 Task: Find connections with filter location Alzey with filter topic #Jobsearchwith filter profile language French with filter current company AIQU with filter school Hemwati Nandan Bahuguna Garhwal University with filter industry Community Development and Urban Planning with filter service category Team Building with filter keywords title Counselor
Action: Mouse moved to (548, 69)
Screenshot: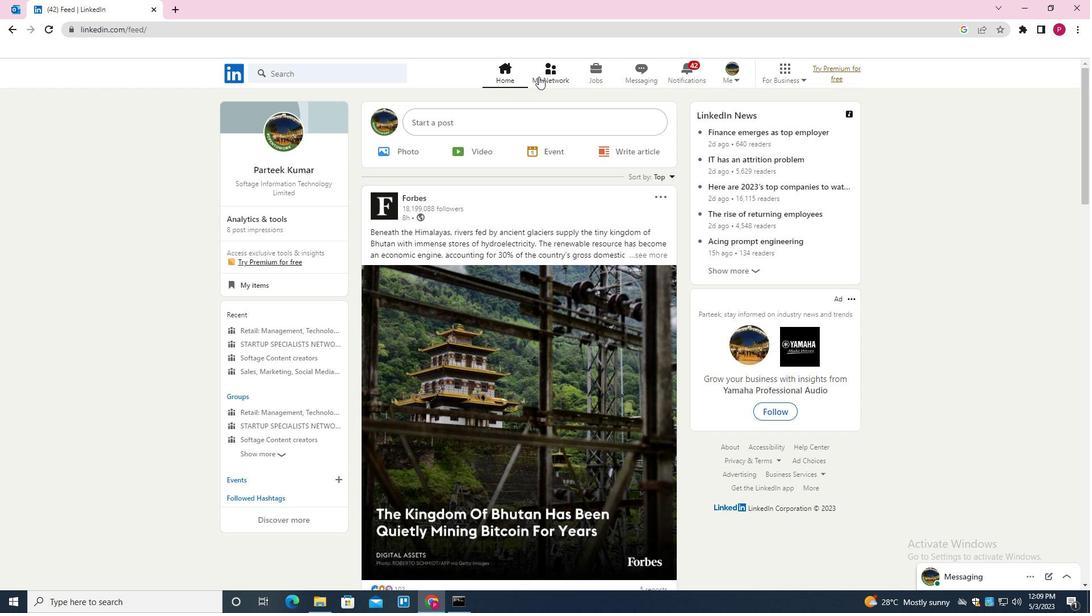 
Action: Mouse pressed left at (548, 69)
Screenshot: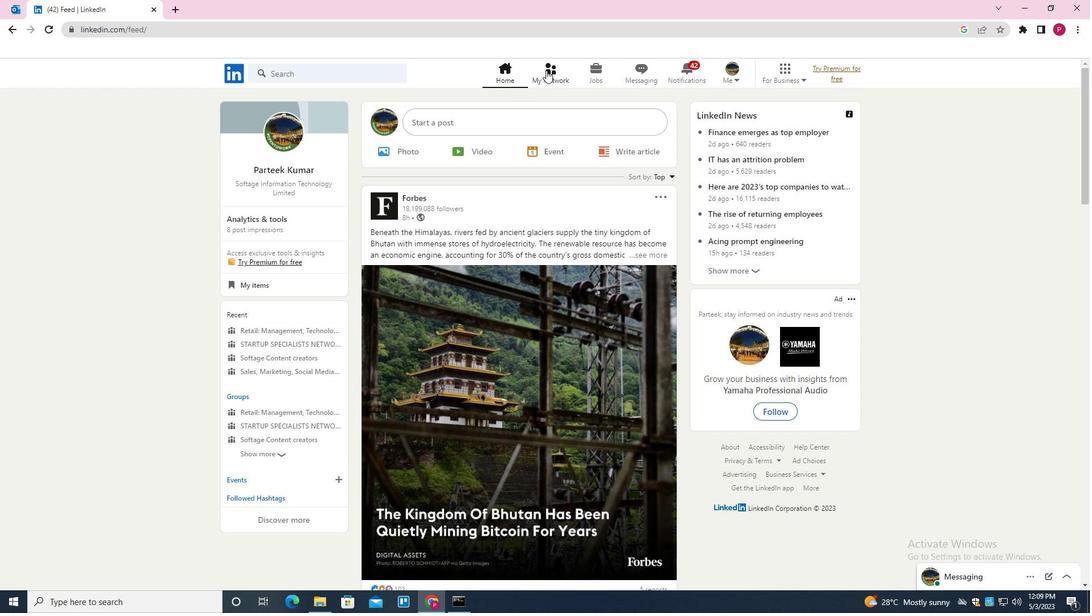 
Action: Mouse moved to (335, 136)
Screenshot: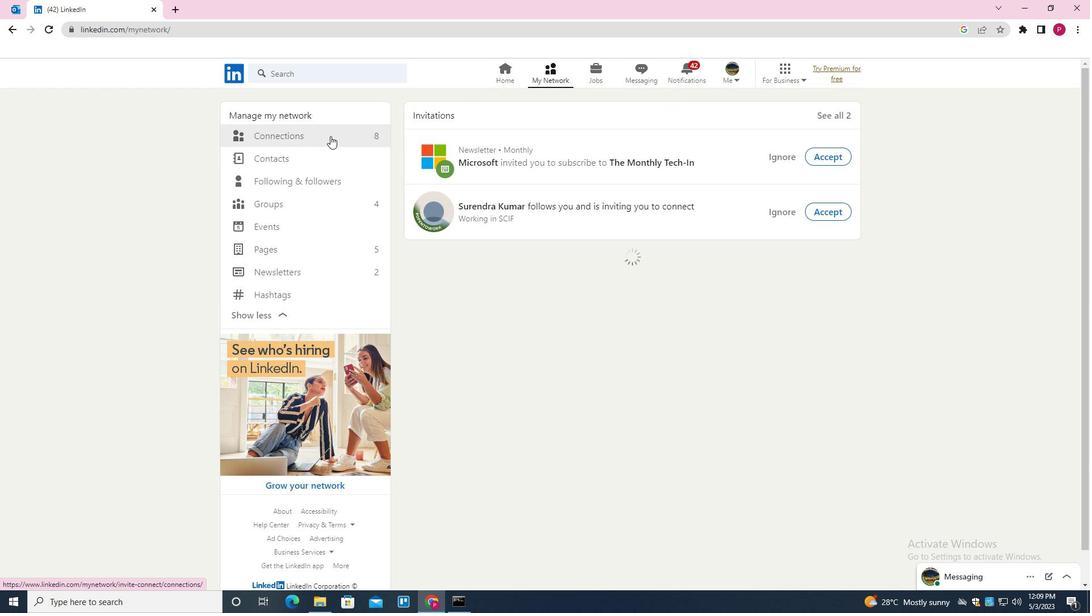 
Action: Mouse pressed left at (335, 136)
Screenshot: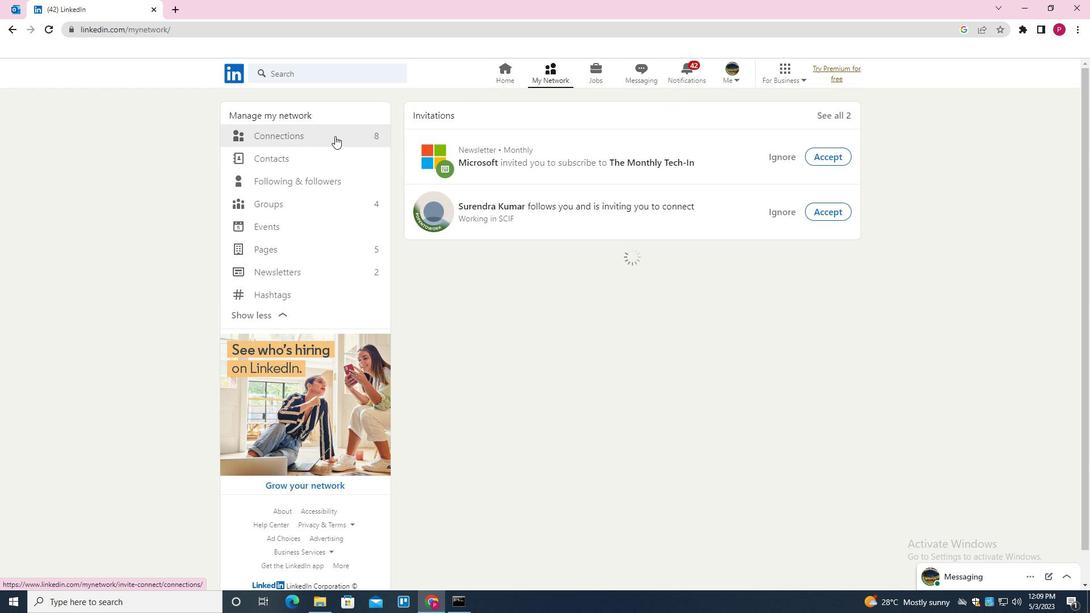 
Action: Mouse moved to (617, 135)
Screenshot: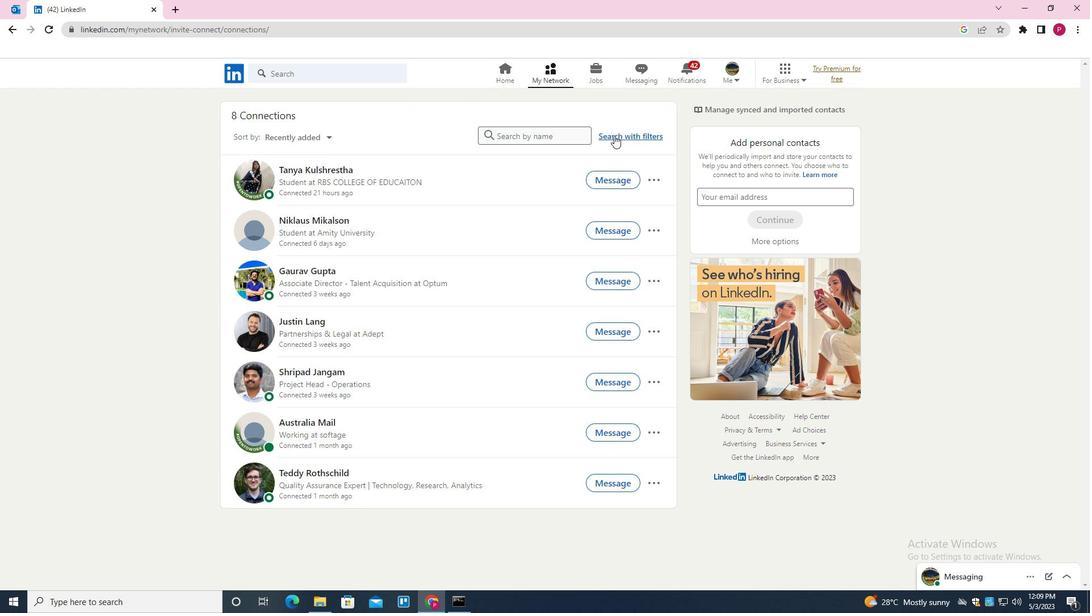 
Action: Mouse pressed left at (617, 135)
Screenshot: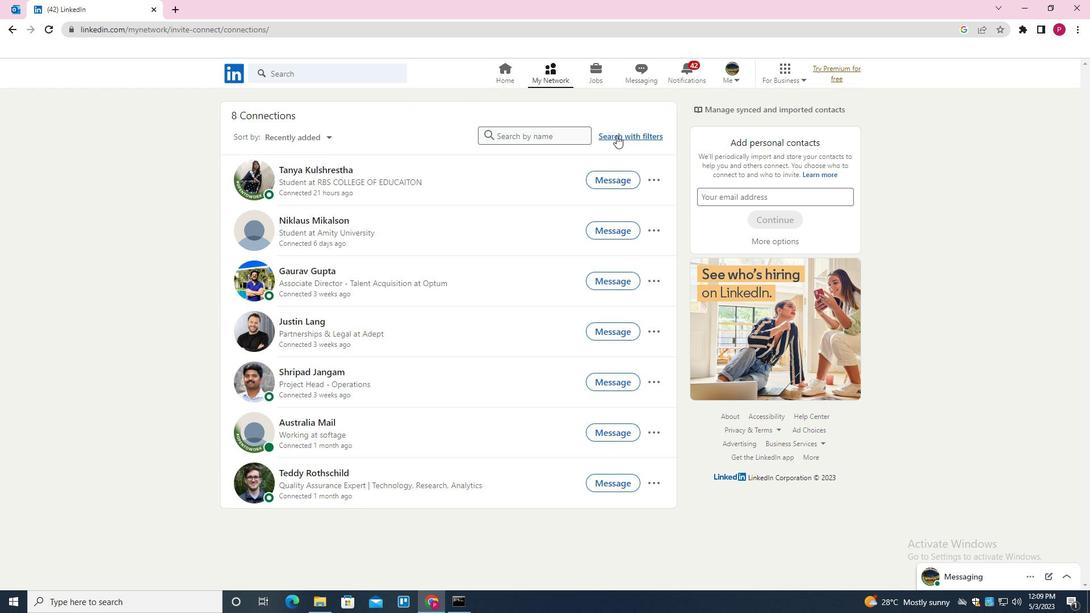 
Action: Mouse moved to (586, 106)
Screenshot: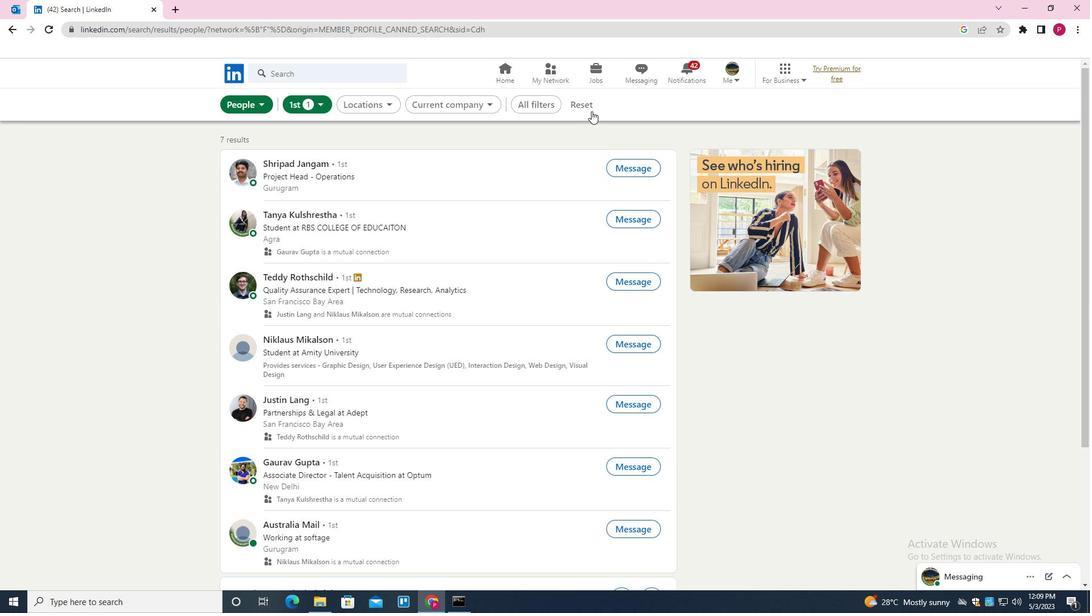 
Action: Mouse pressed left at (586, 106)
Screenshot: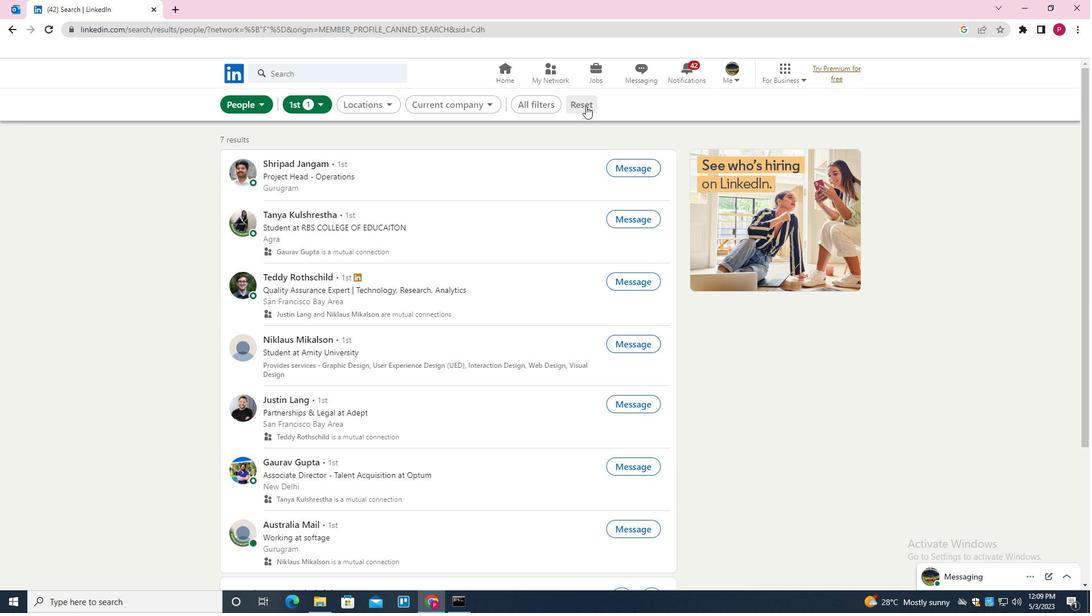 
Action: Mouse moved to (565, 106)
Screenshot: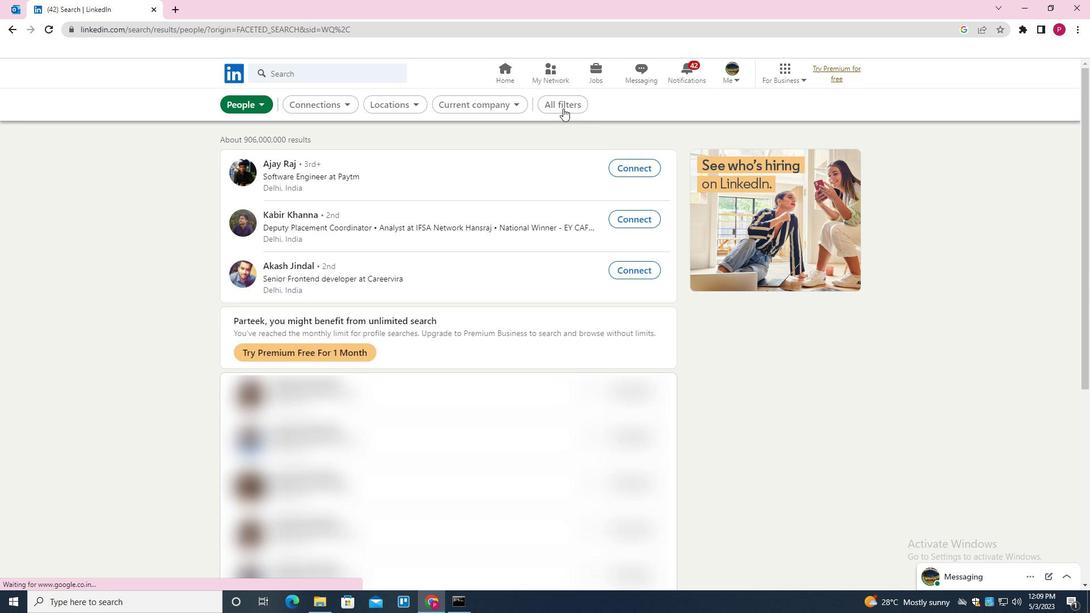 
Action: Mouse pressed left at (565, 106)
Screenshot: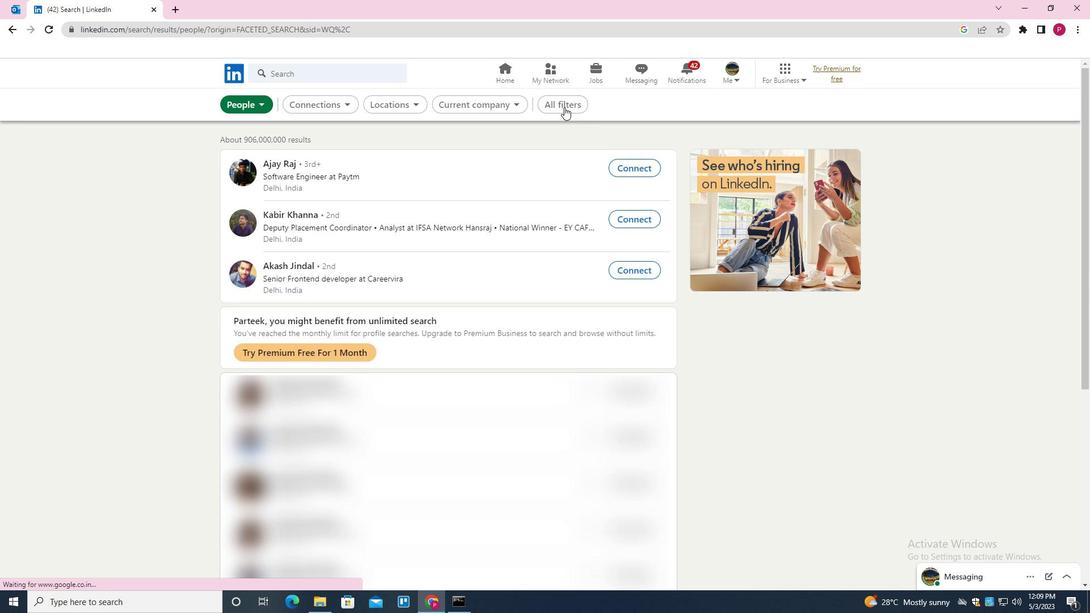 
Action: Mouse moved to (871, 291)
Screenshot: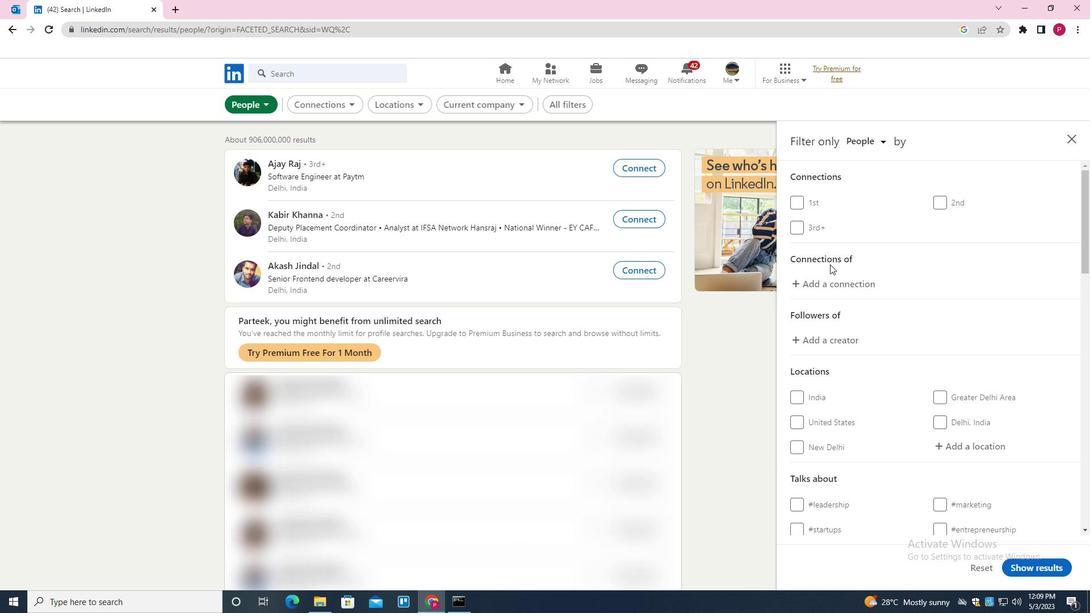 
Action: Mouse scrolled (871, 290) with delta (0, 0)
Screenshot: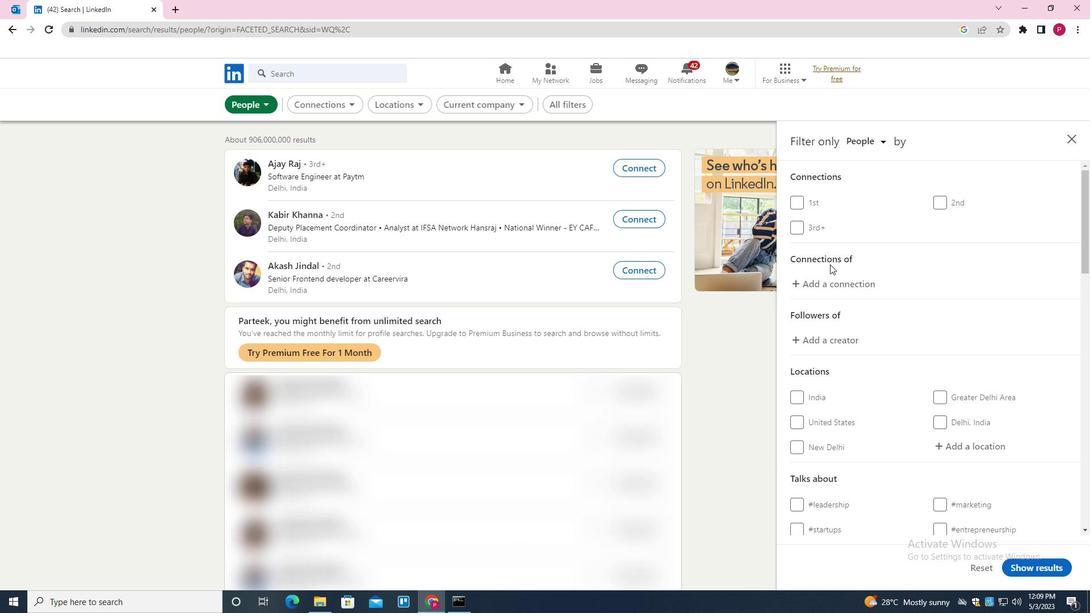 
Action: Mouse moved to (876, 297)
Screenshot: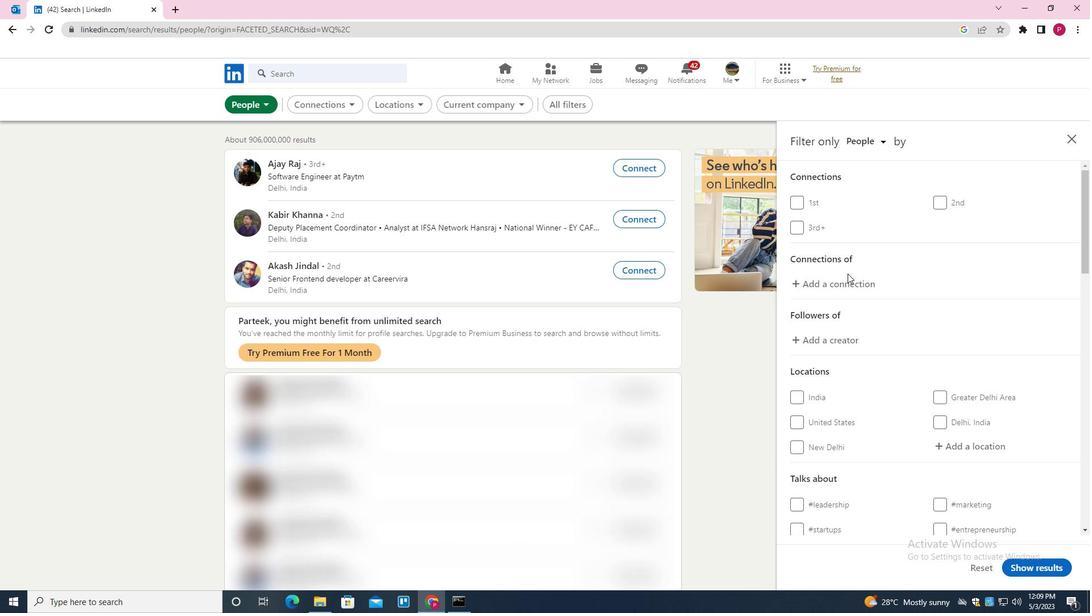 
Action: Mouse scrolled (876, 297) with delta (0, 0)
Screenshot: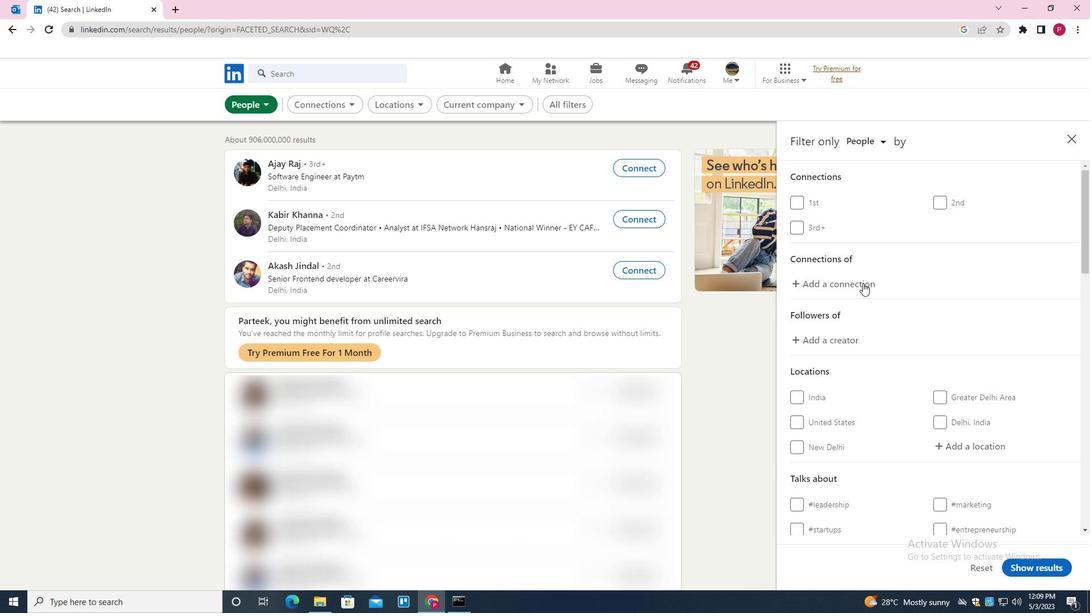 
Action: Mouse moved to (894, 311)
Screenshot: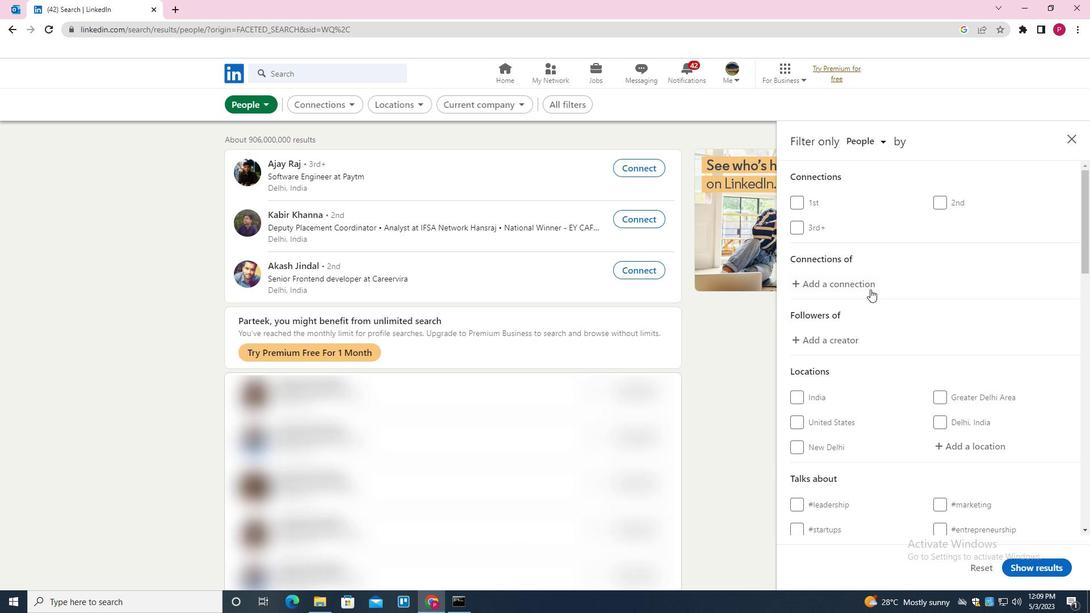 
Action: Mouse scrolled (894, 310) with delta (0, 0)
Screenshot: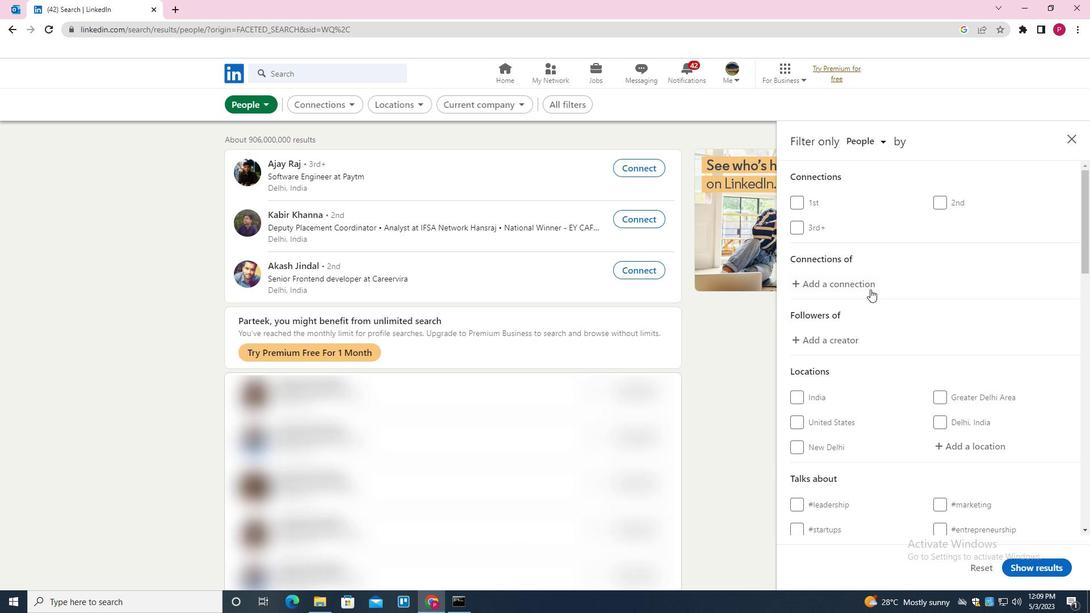 
Action: Mouse moved to (986, 280)
Screenshot: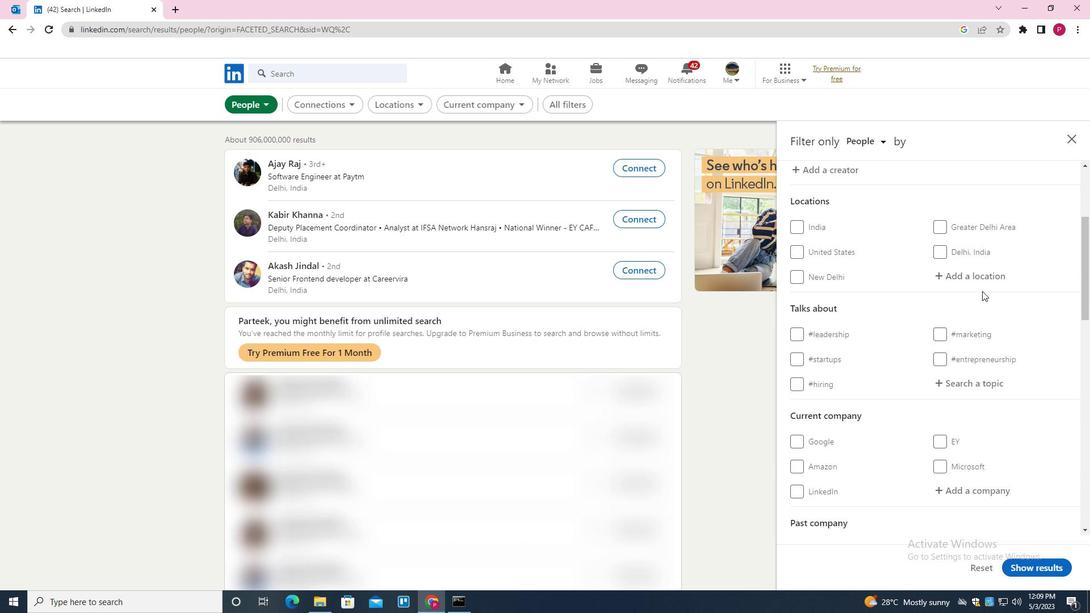 
Action: Mouse pressed left at (986, 280)
Screenshot: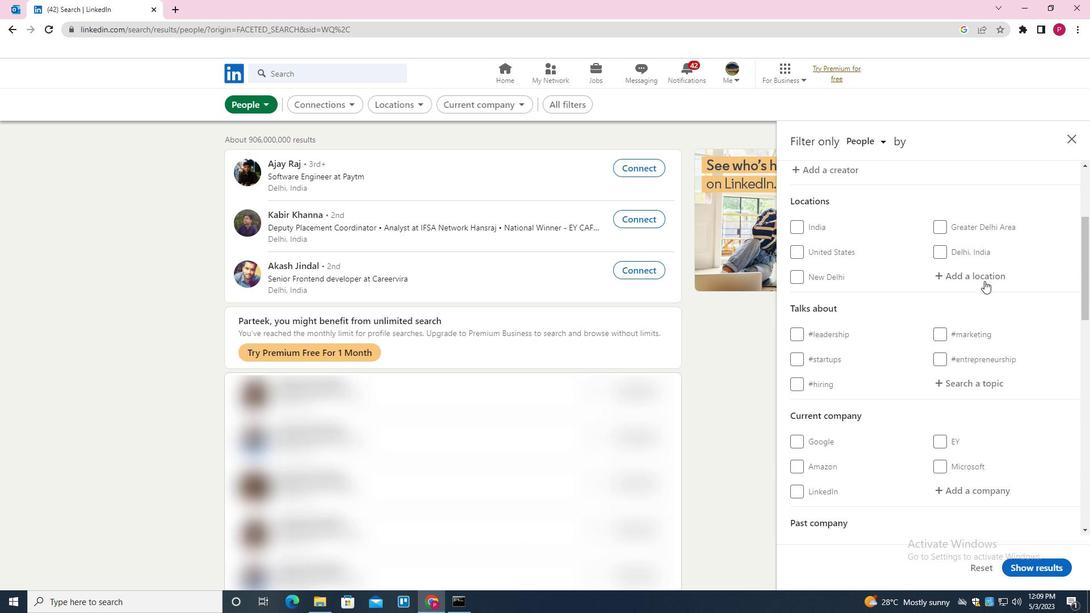 
Action: Key pressed <Key.shift>AIZEY
Screenshot: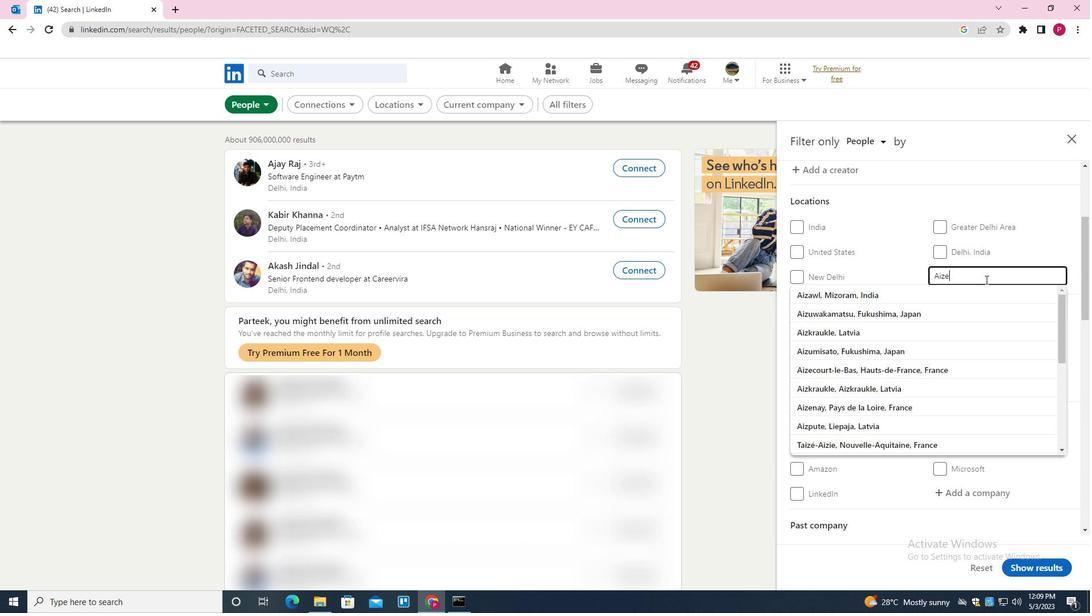 
Action: Mouse moved to (865, 318)
Screenshot: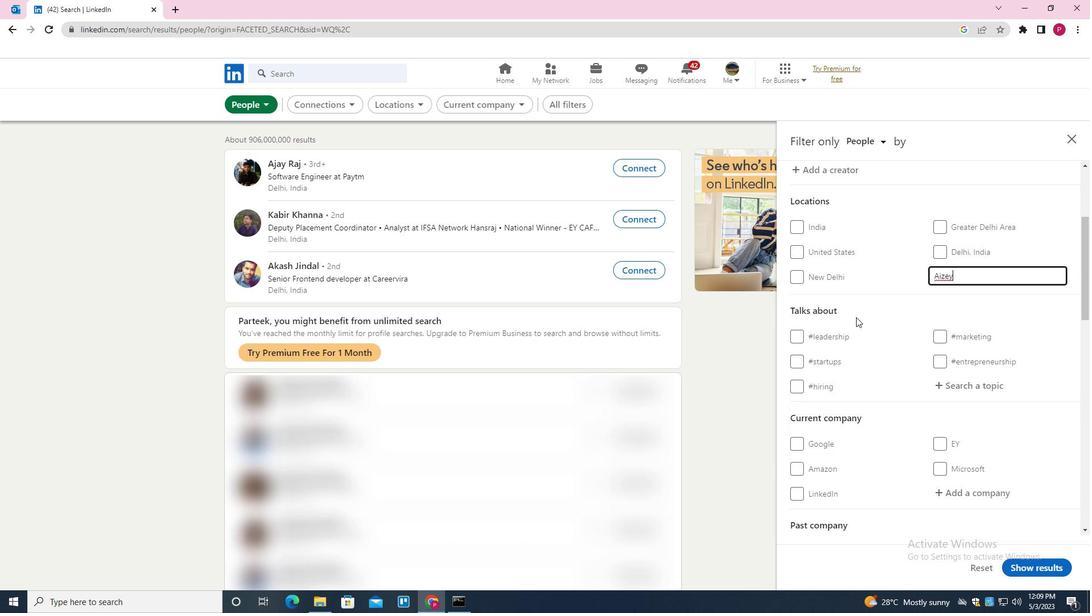 
Action: Mouse scrolled (865, 317) with delta (0, 0)
Screenshot: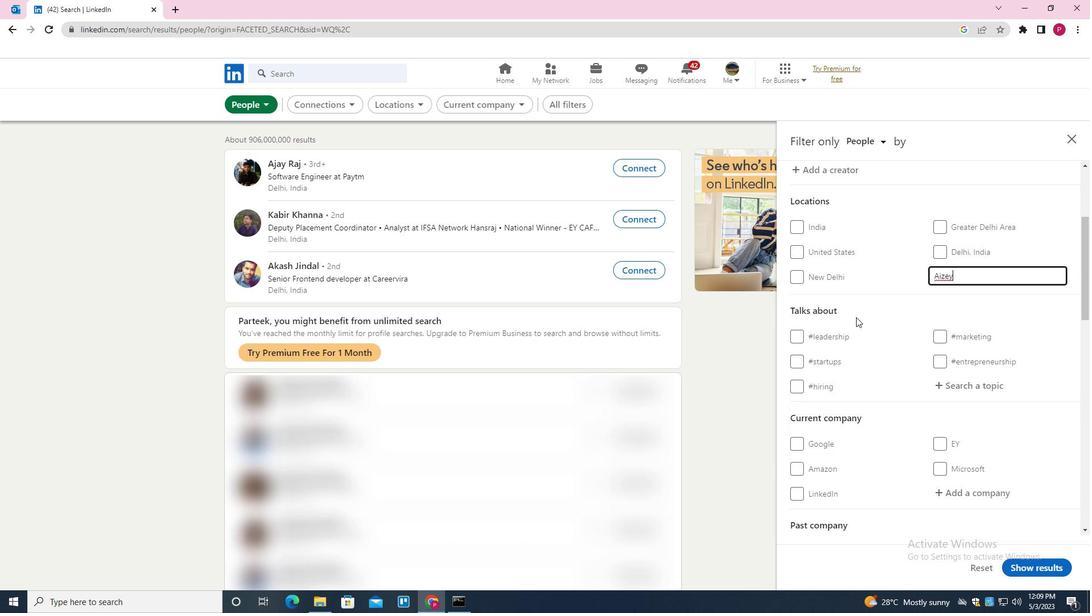 
Action: Mouse moved to (871, 317)
Screenshot: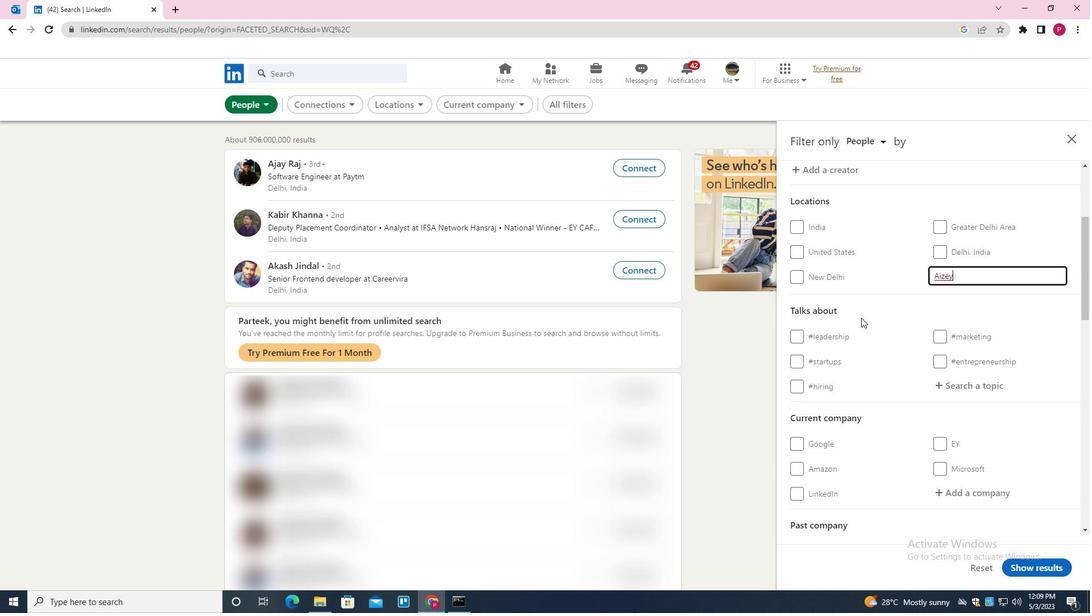 
Action: Mouse scrolled (871, 316) with delta (0, 0)
Screenshot: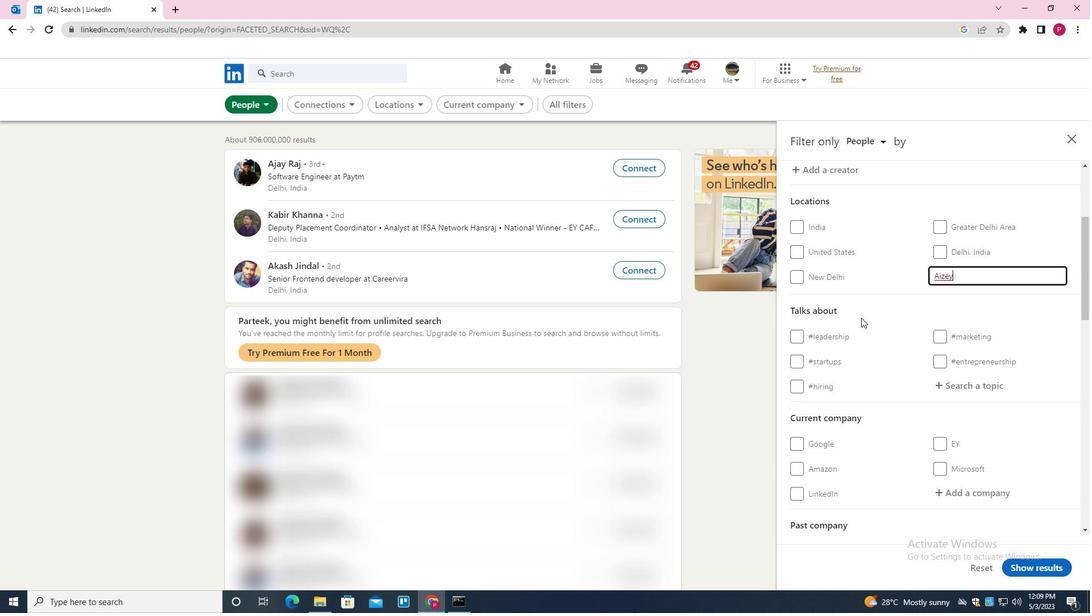 
Action: Mouse moved to (960, 273)
Screenshot: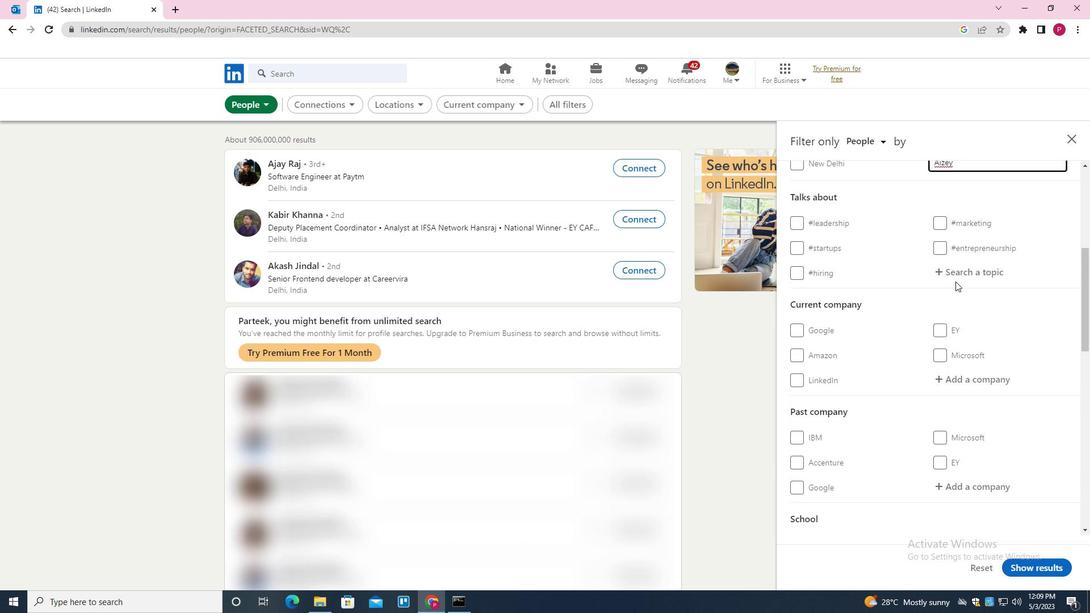 
Action: Mouse pressed left at (960, 273)
Screenshot: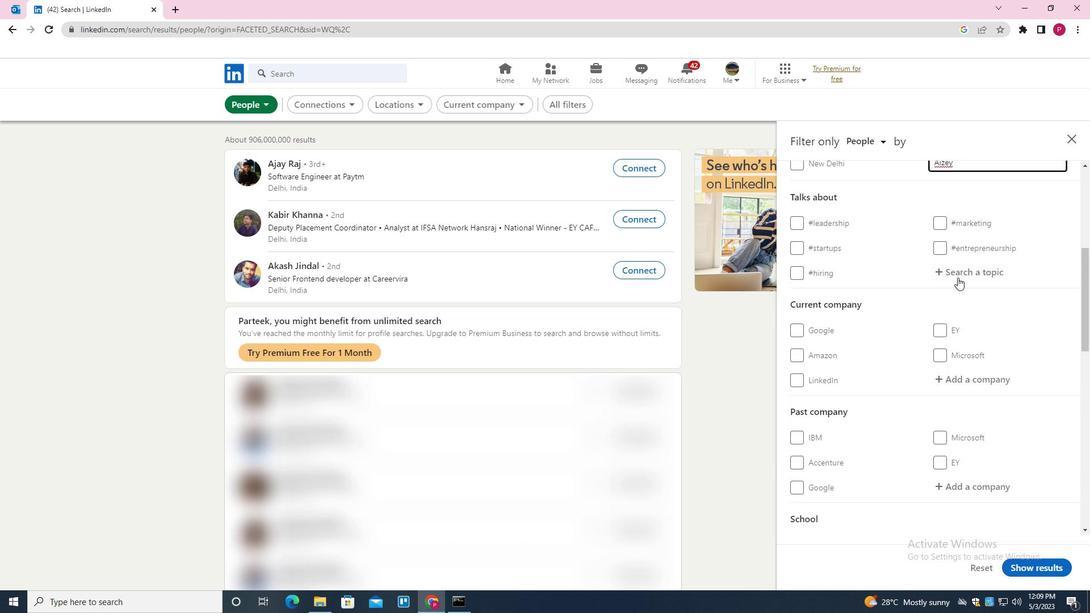 
Action: Key pressed JOBSEARCH<Key.down><Key.enter>
Screenshot: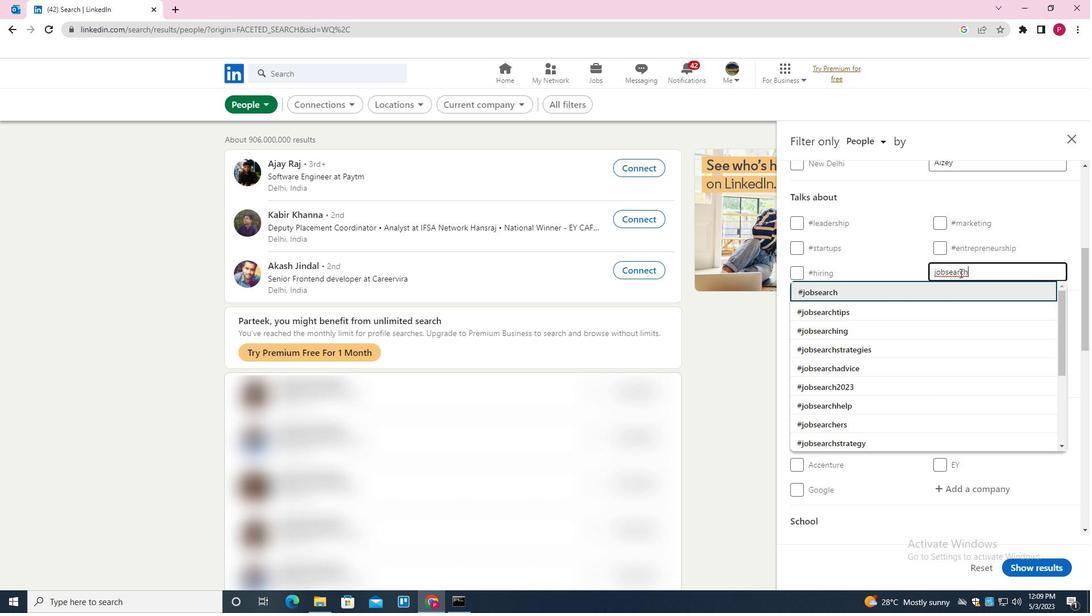 
Action: Mouse moved to (888, 305)
Screenshot: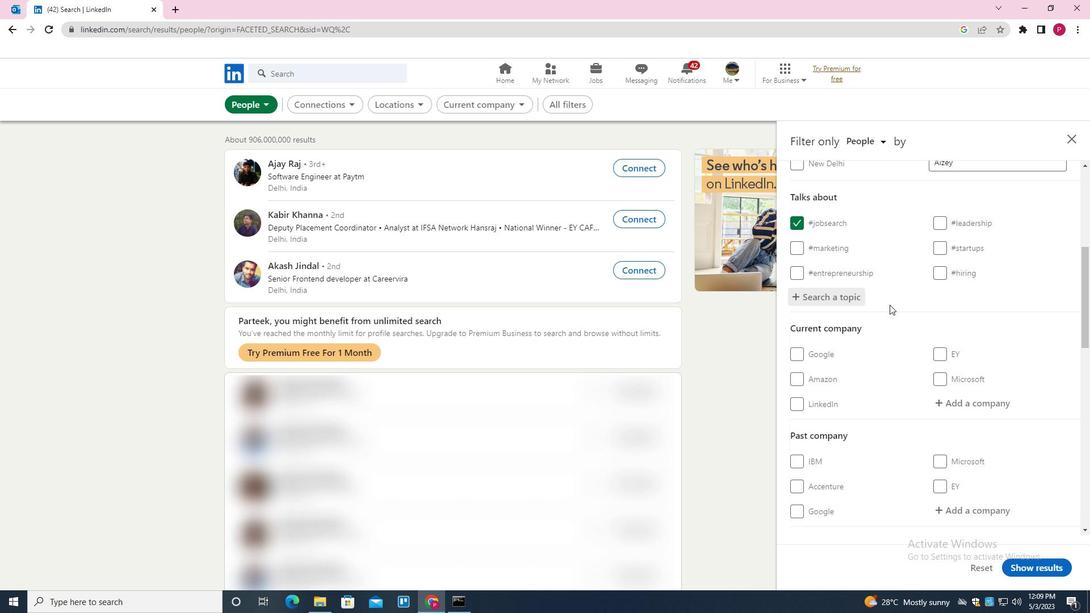 
Action: Mouse scrolled (888, 304) with delta (0, 0)
Screenshot: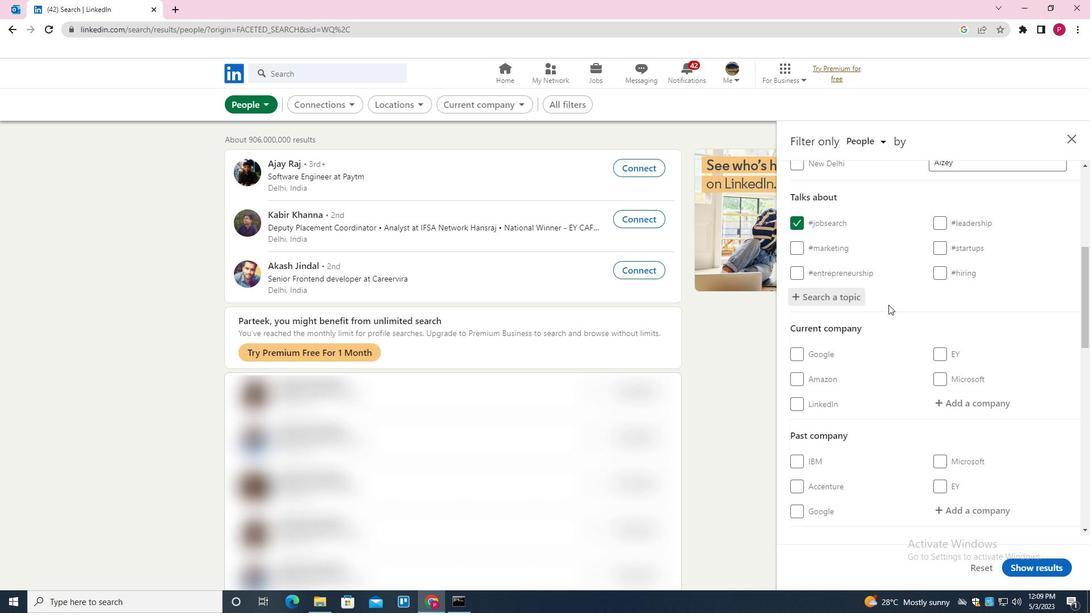 
Action: Mouse scrolled (888, 304) with delta (0, 0)
Screenshot: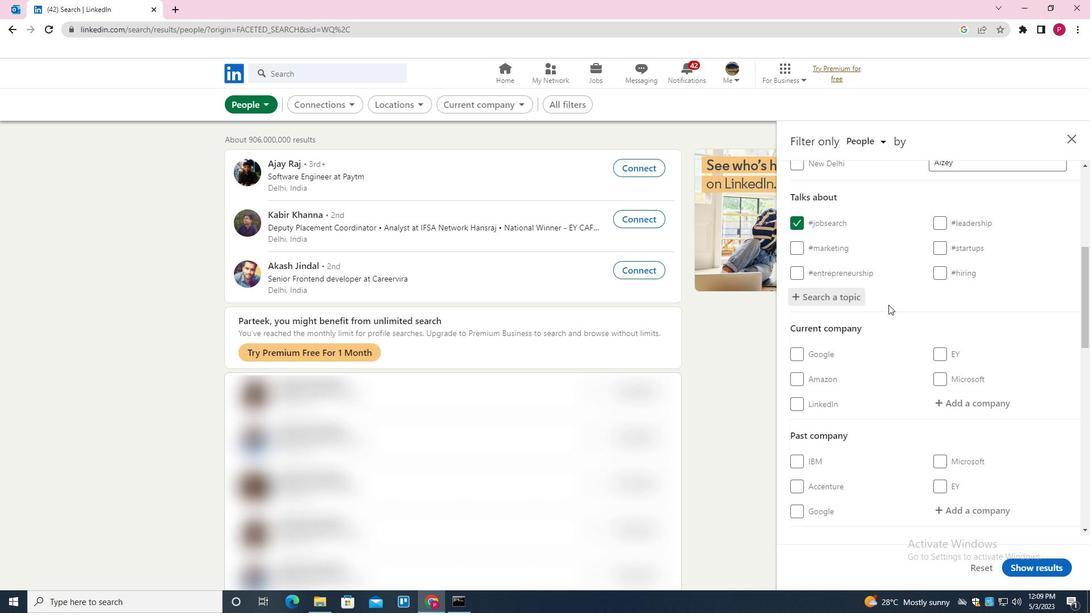 
Action: Mouse scrolled (888, 304) with delta (0, 0)
Screenshot: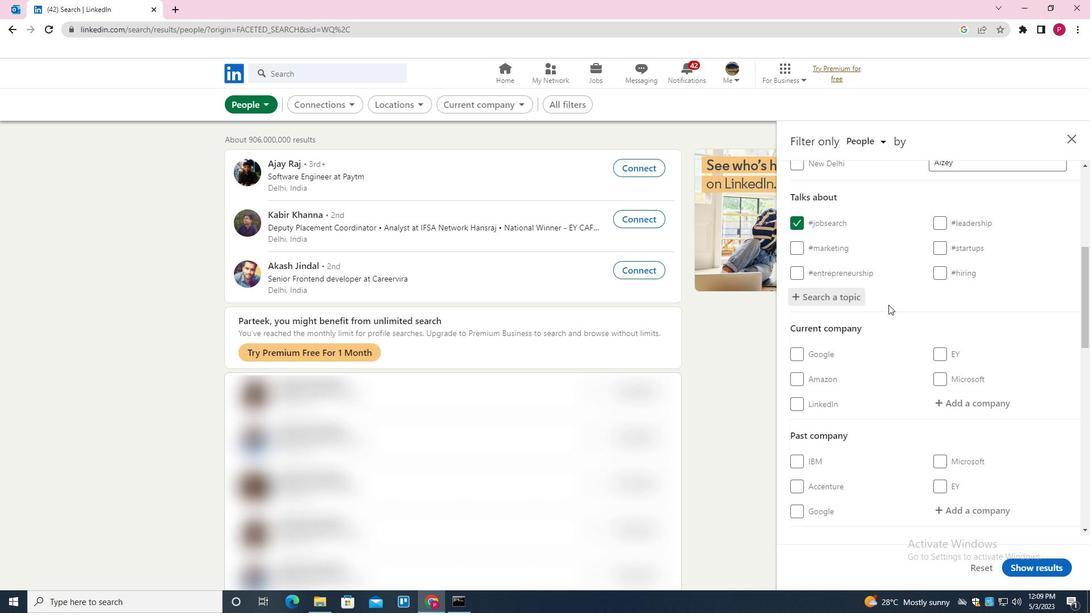 
Action: Mouse scrolled (888, 304) with delta (0, 0)
Screenshot: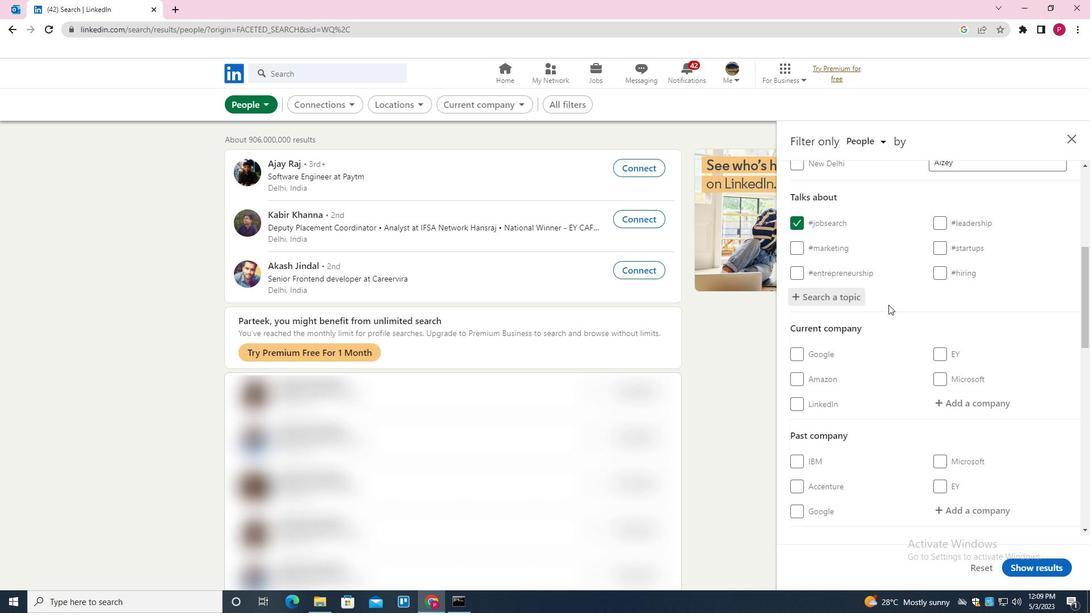 
Action: Mouse moved to (871, 294)
Screenshot: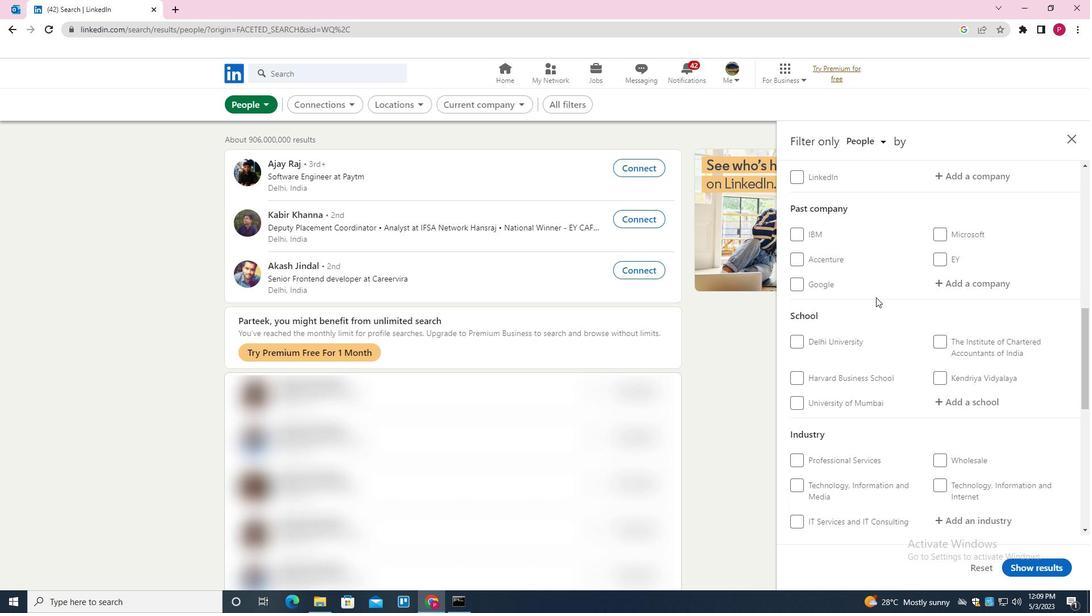 
Action: Mouse scrolled (871, 293) with delta (0, 0)
Screenshot: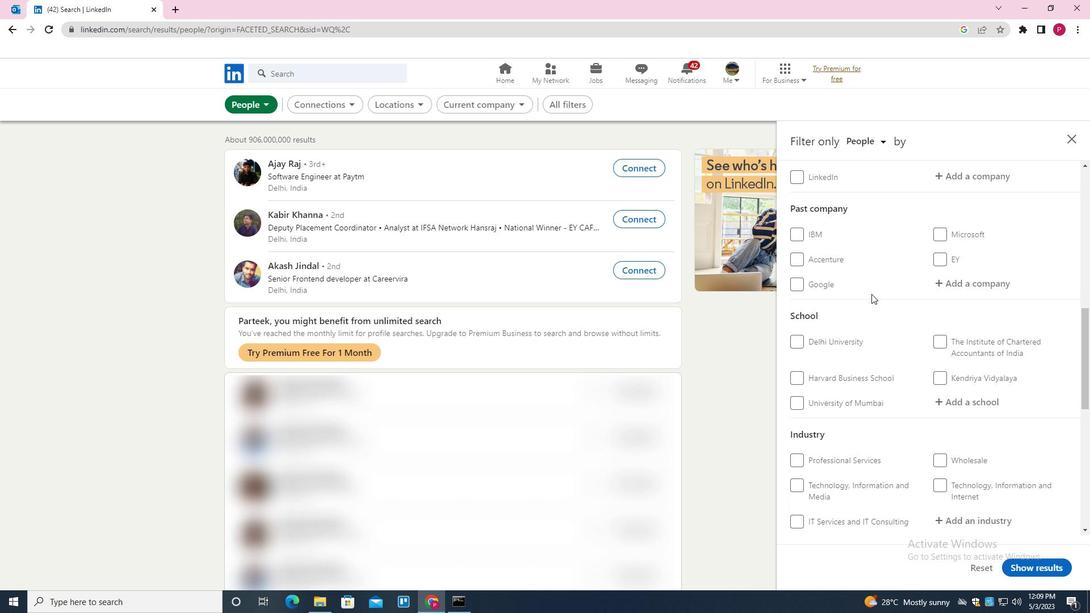 
Action: Mouse scrolled (871, 293) with delta (0, 0)
Screenshot: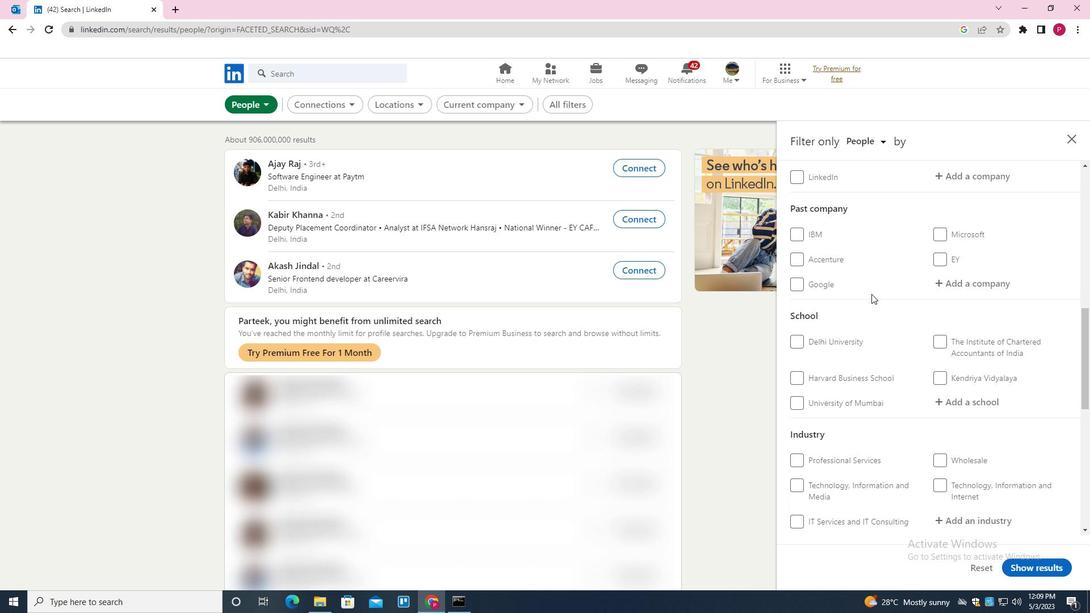 
Action: Mouse scrolled (871, 293) with delta (0, 0)
Screenshot: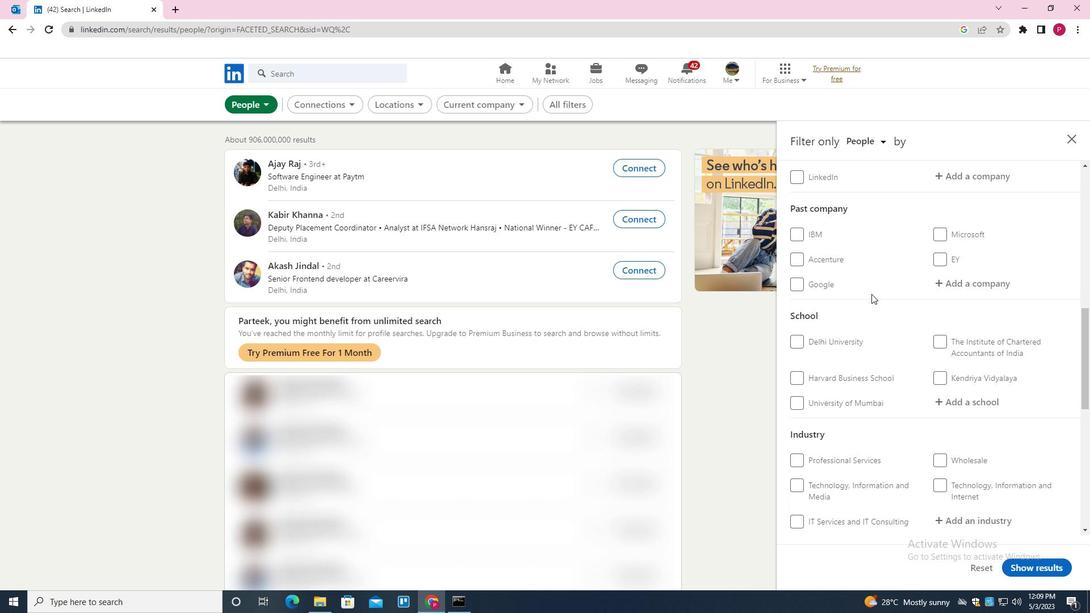 
Action: Mouse scrolled (871, 293) with delta (0, 0)
Screenshot: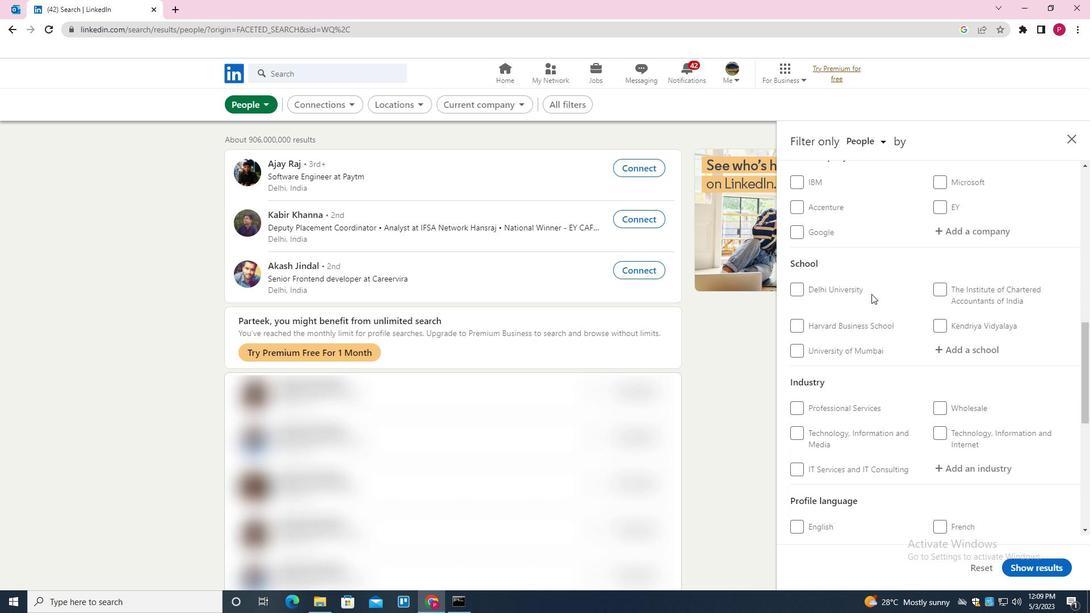 
Action: Mouse scrolled (871, 293) with delta (0, 0)
Screenshot: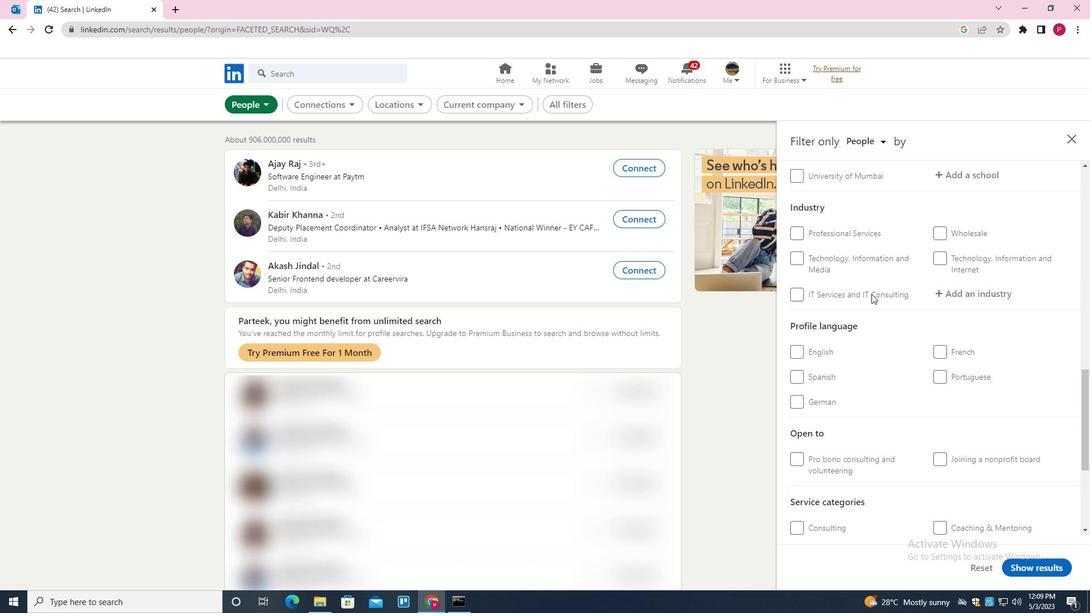 
Action: Mouse scrolled (871, 293) with delta (0, 0)
Screenshot: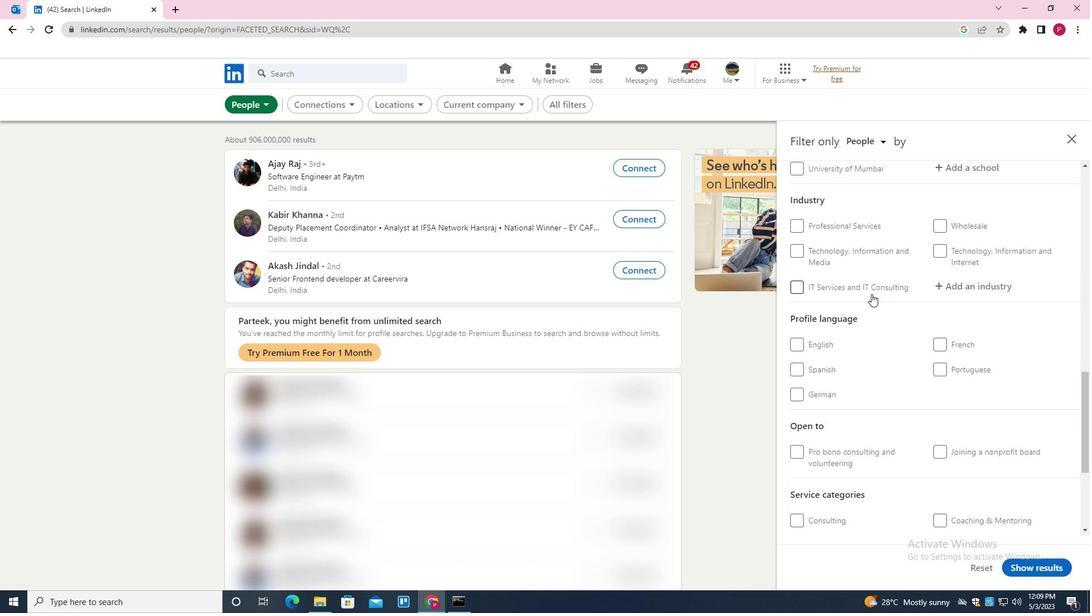 
Action: Mouse scrolled (871, 293) with delta (0, 0)
Screenshot: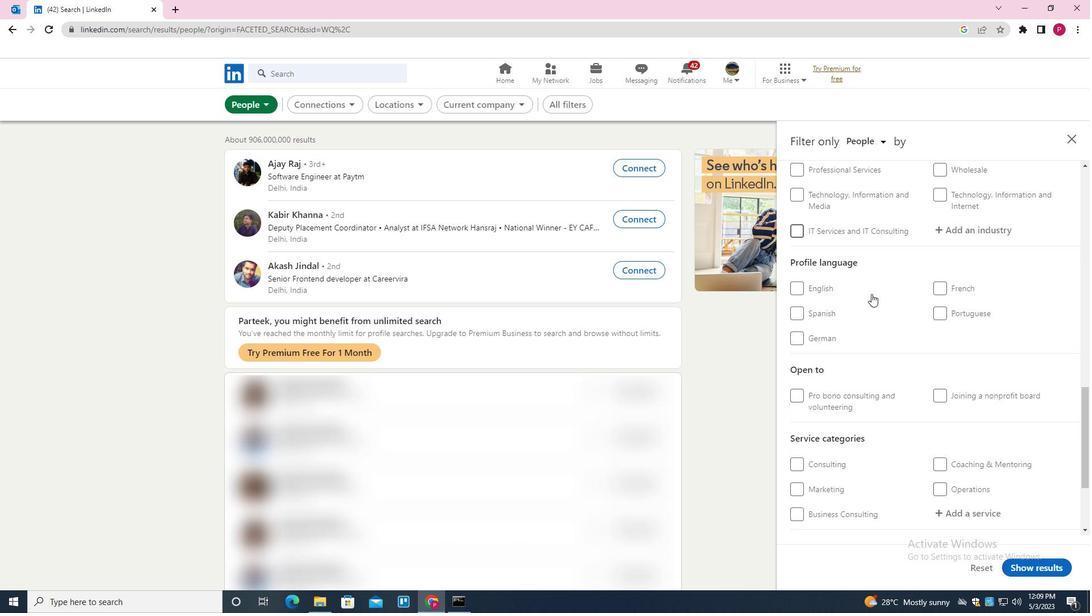 
Action: Mouse scrolled (871, 293) with delta (0, 0)
Screenshot: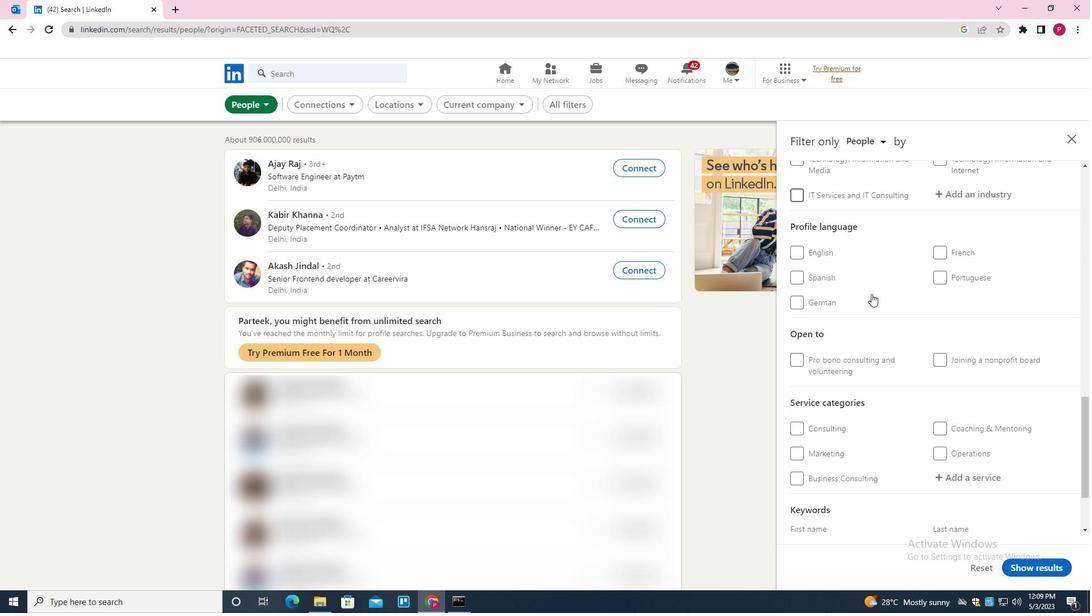 
Action: Mouse scrolled (871, 293) with delta (0, 0)
Screenshot: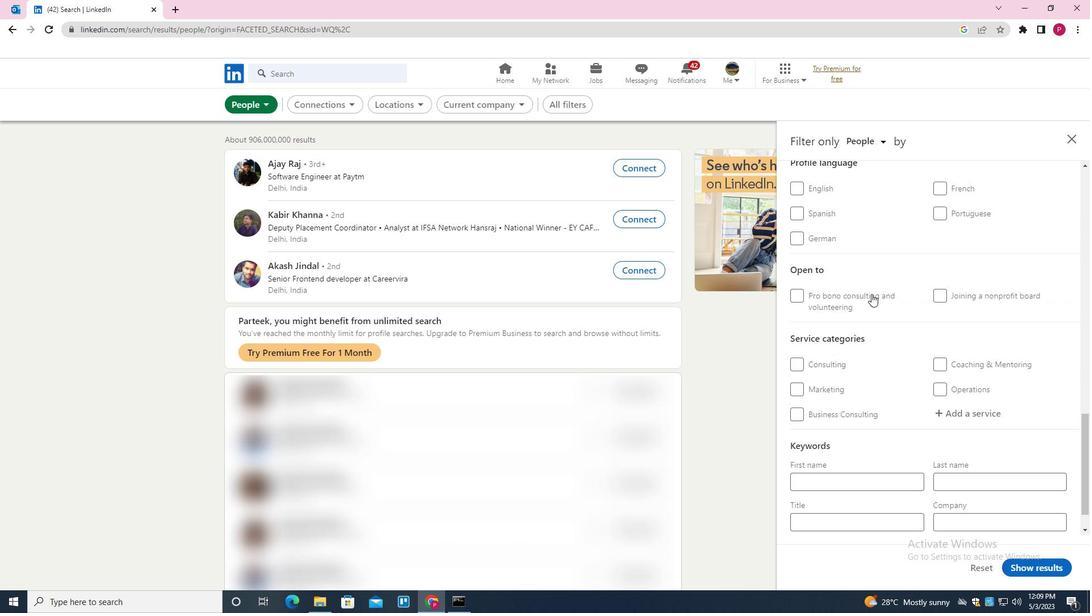 
Action: Mouse scrolled (871, 294) with delta (0, 0)
Screenshot: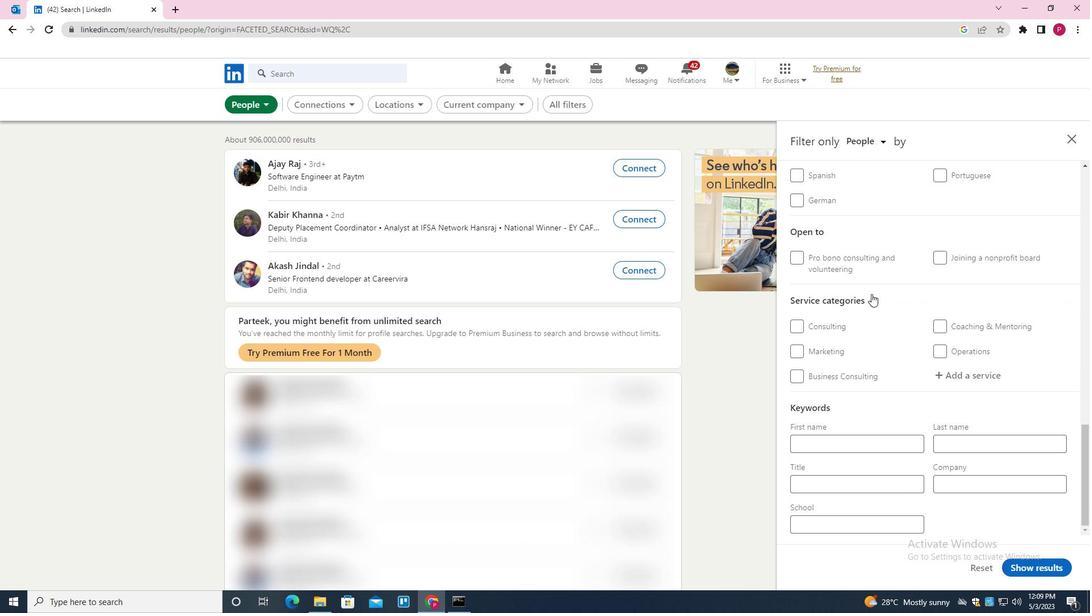 
Action: Mouse scrolled (871, 294) with delta (0, 0)
Screenshot: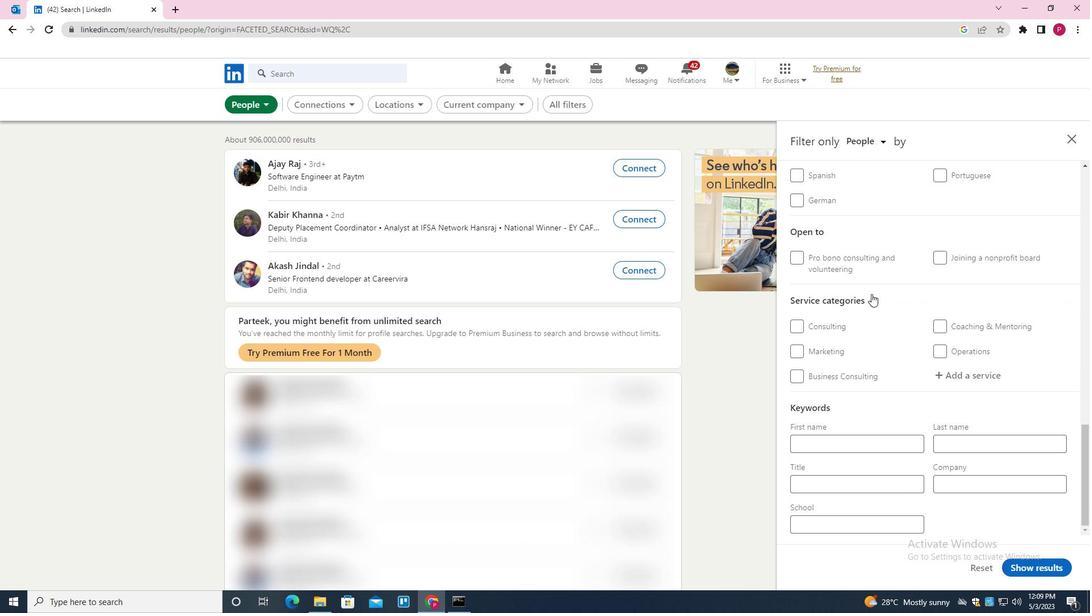 
Action: Mouse moved to (938, 259)
Screenshot: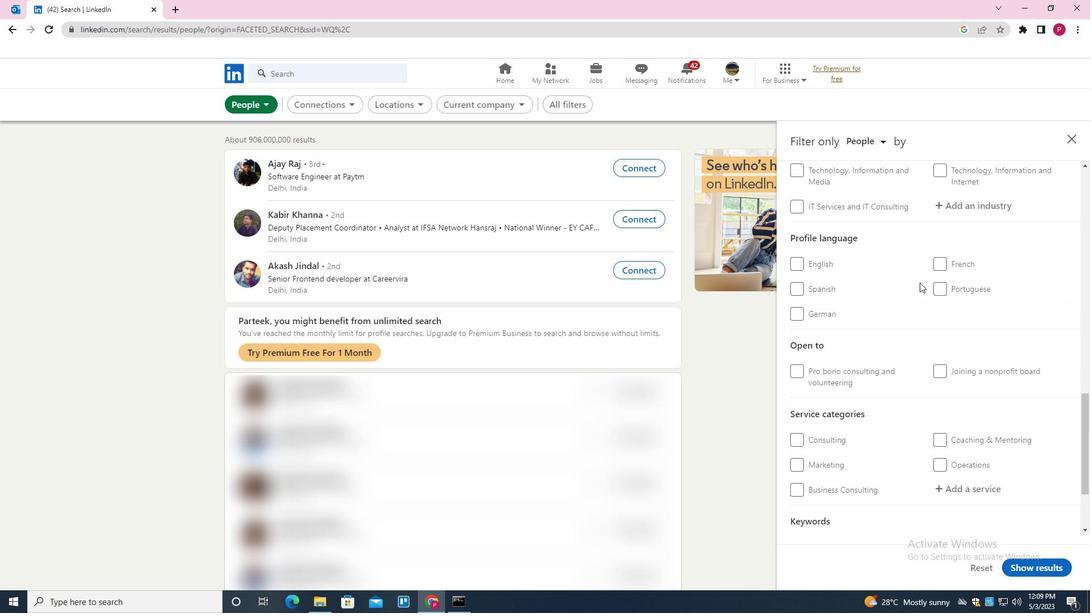 
Action: Mouse pressed left at (938, 259)
Screenshot: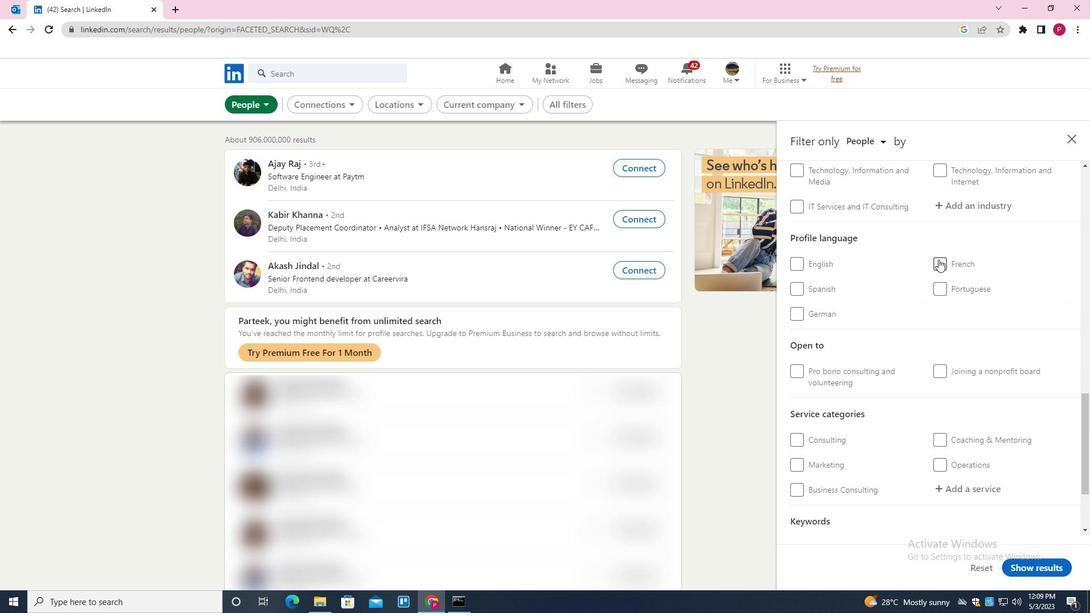 
Action: Mouse moved to (874, 312)
Screenshot: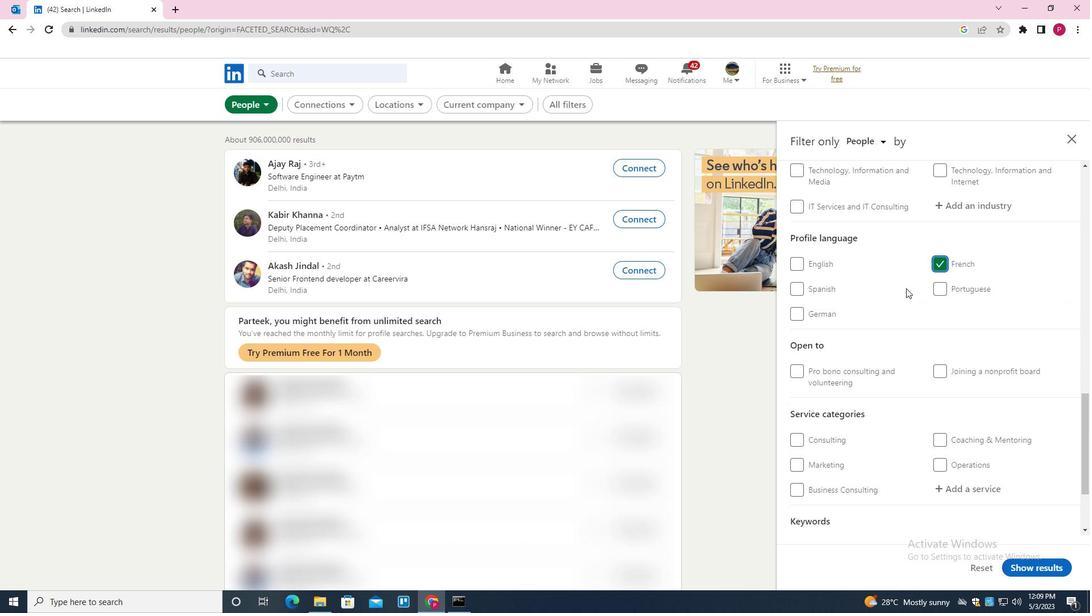 
Action: Mouse scrolled (874, 312) with delta (0, 0)
Screenshot: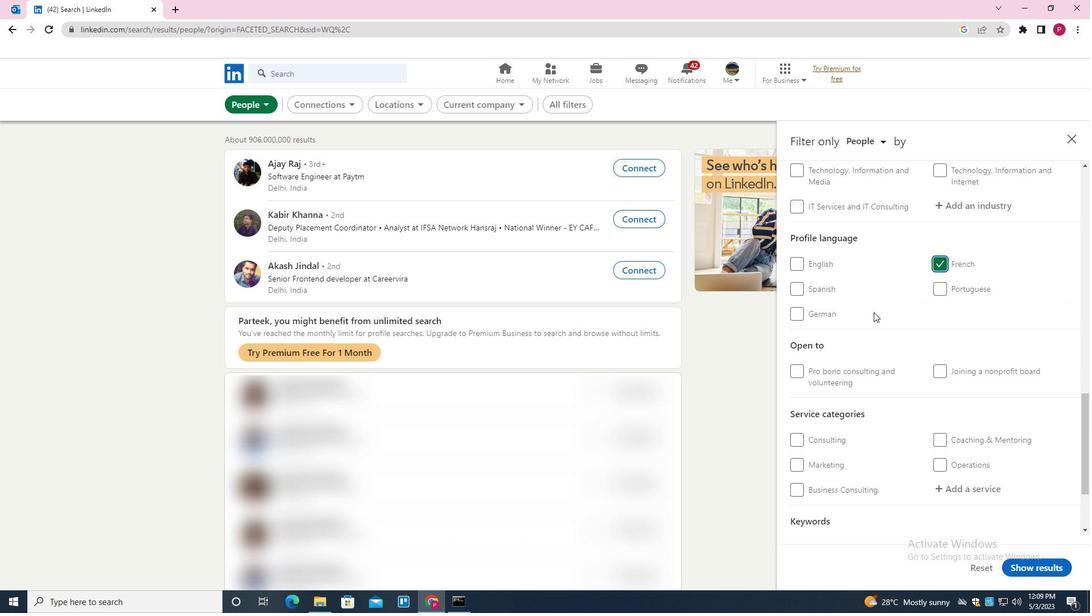
Action: Mouse scrolled (874, 312) with delta (0, 0)
Screenshot: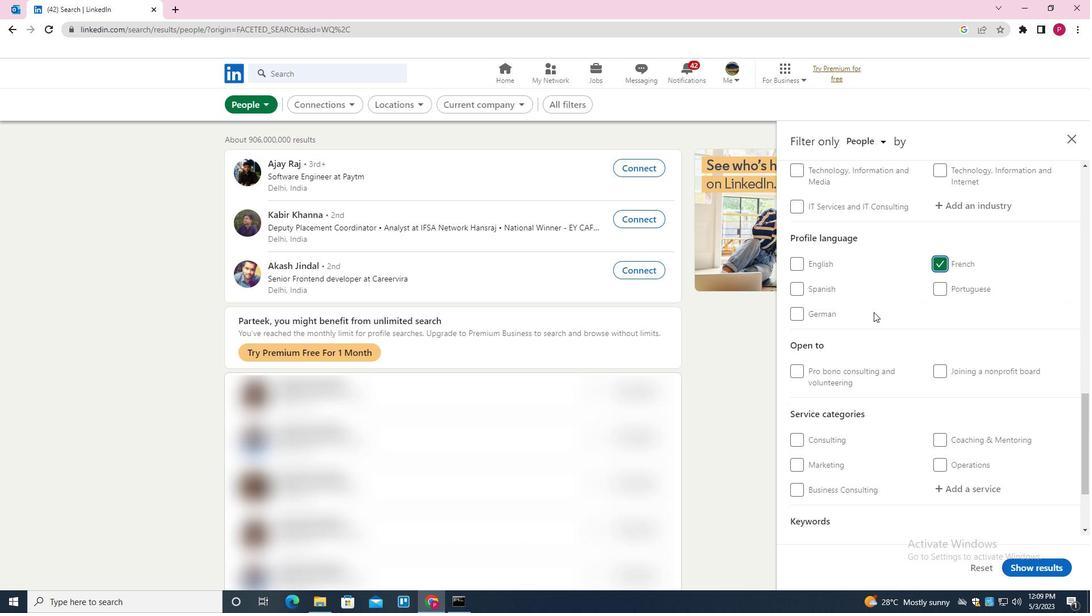 
Action: Mouse scrolled (874, 312) with delta (0, 0)
Screenshot: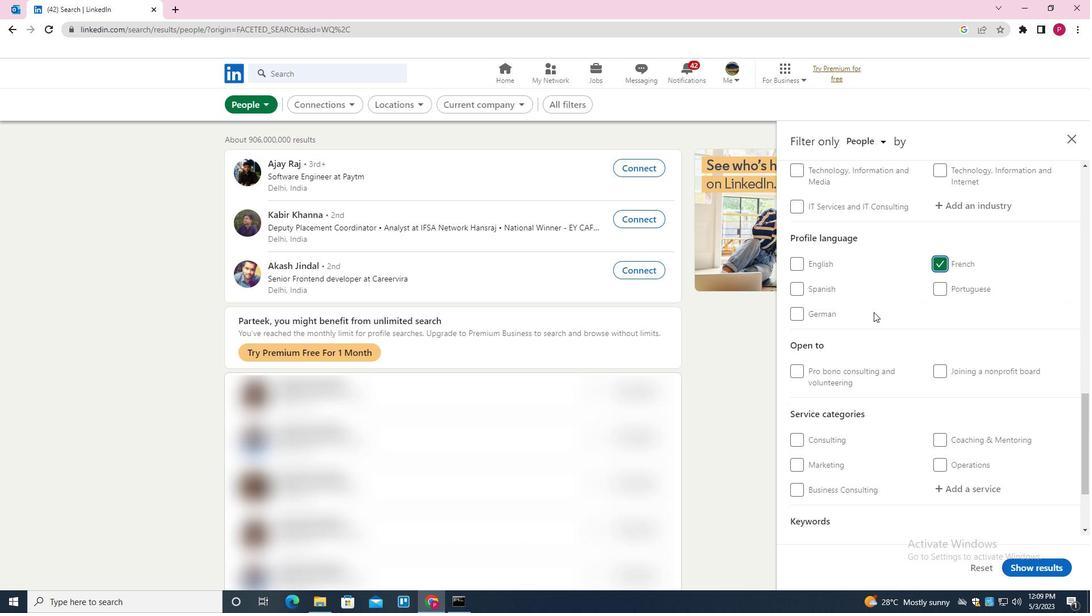 
Action: Mouse scrolled (874, 312) with delta (0, 0)
Screenshot: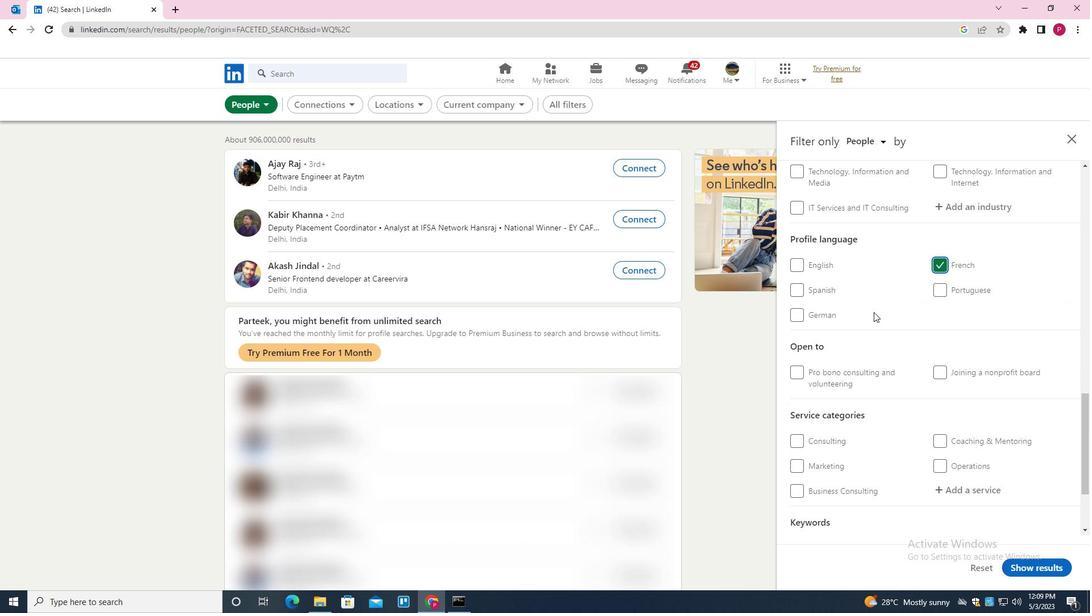 
Action: Mouse scrolled (874, 312) with delta (0, 0)
Screenshot: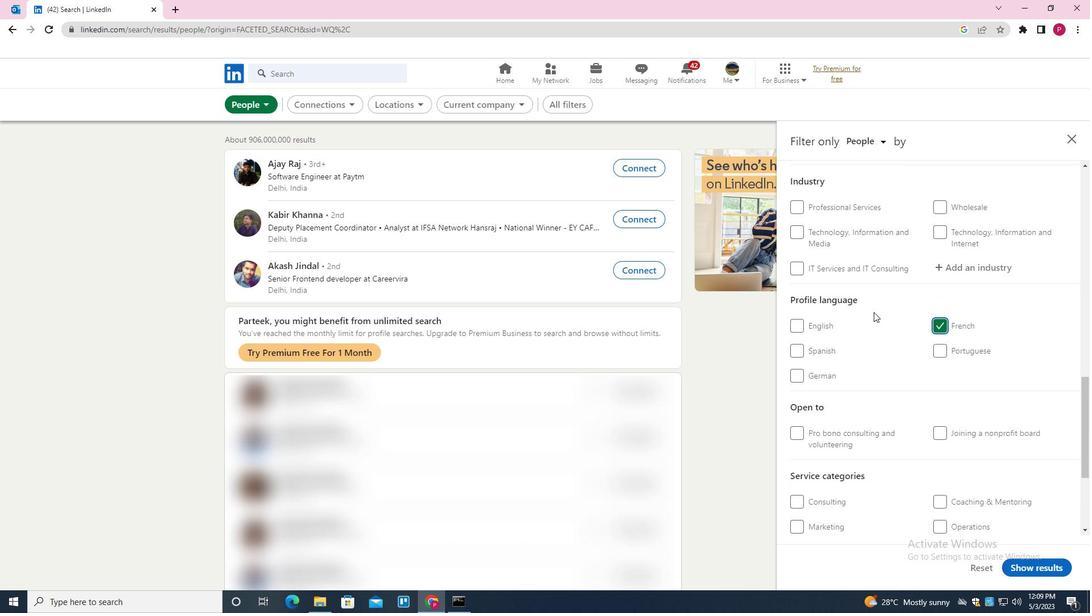 
Action: Mouse scrolled (874, 312) with delta (0, 0)
Screenshot: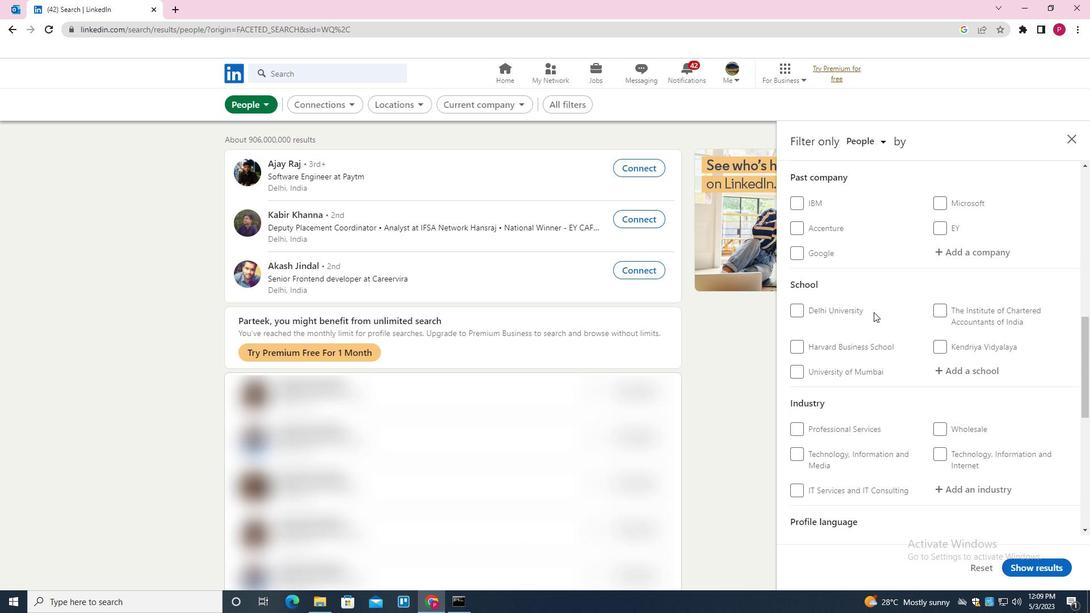
Action: Mouse scrolled (874, 312) with delta (0, 0)
Screenshot: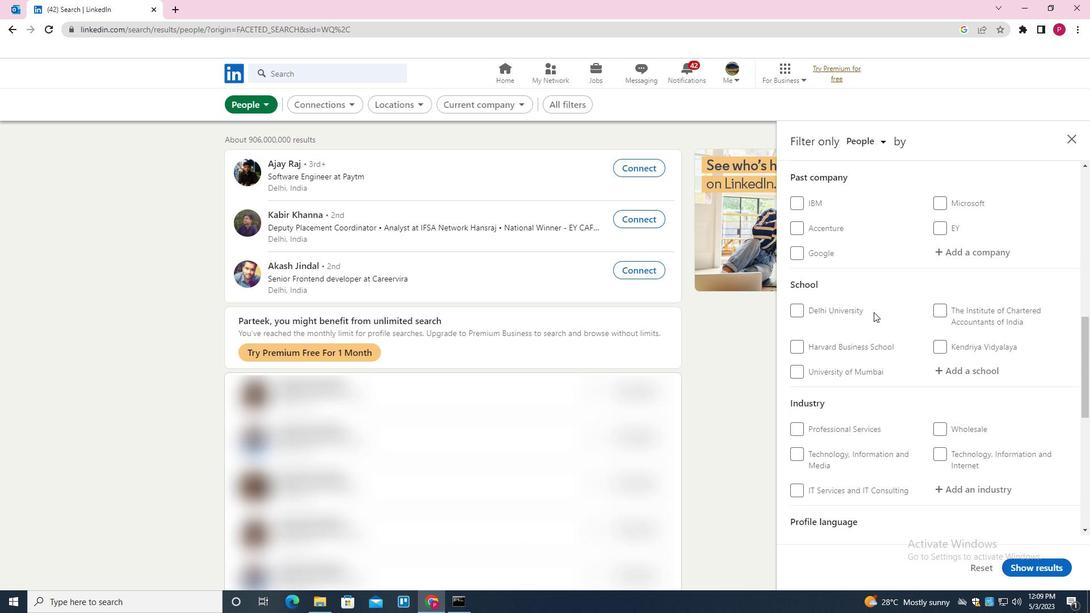 
Action: Mouse scrolled (874, 312) with delta (0, 0)
Screenshot: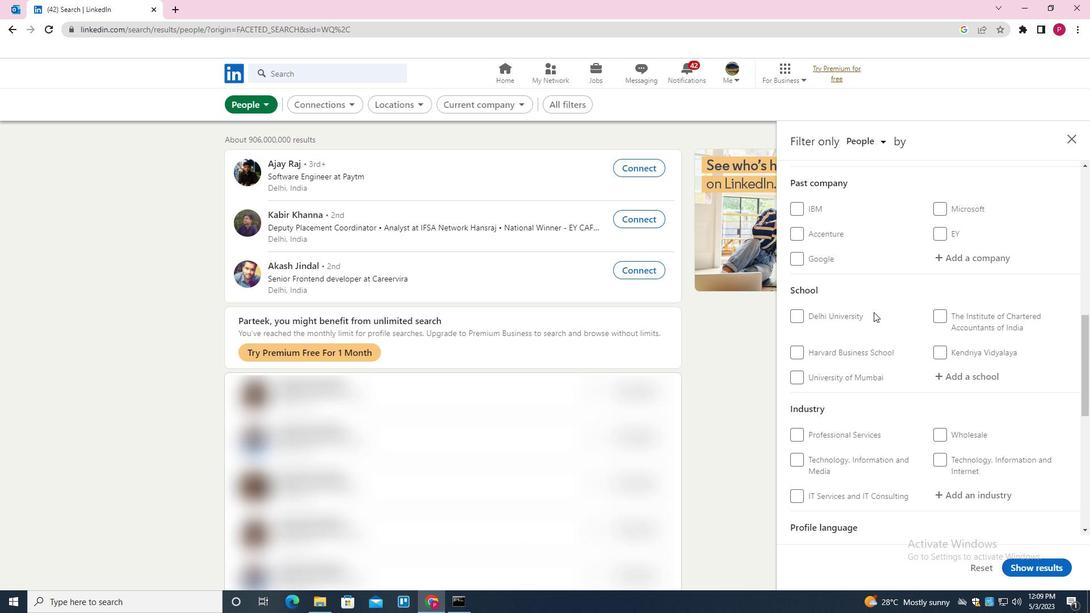 
Action: Mouse moved to (973, 314)
Screenshot: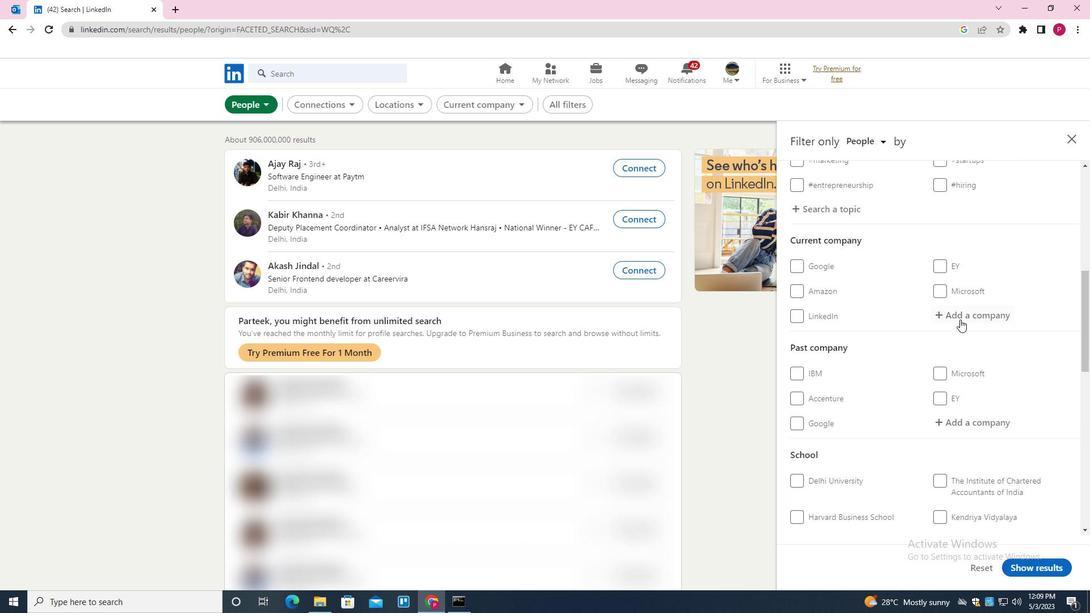 
Action: Mouse pressed left at (973, 314)
Screenshot: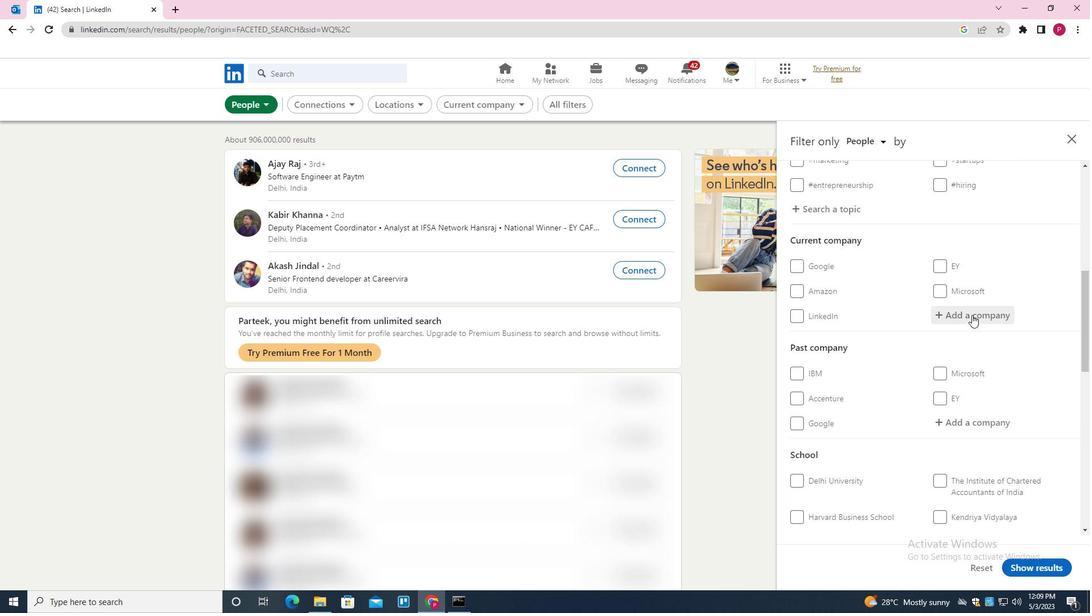 
Action: Mouse moved to (974, 314)
Screenshot: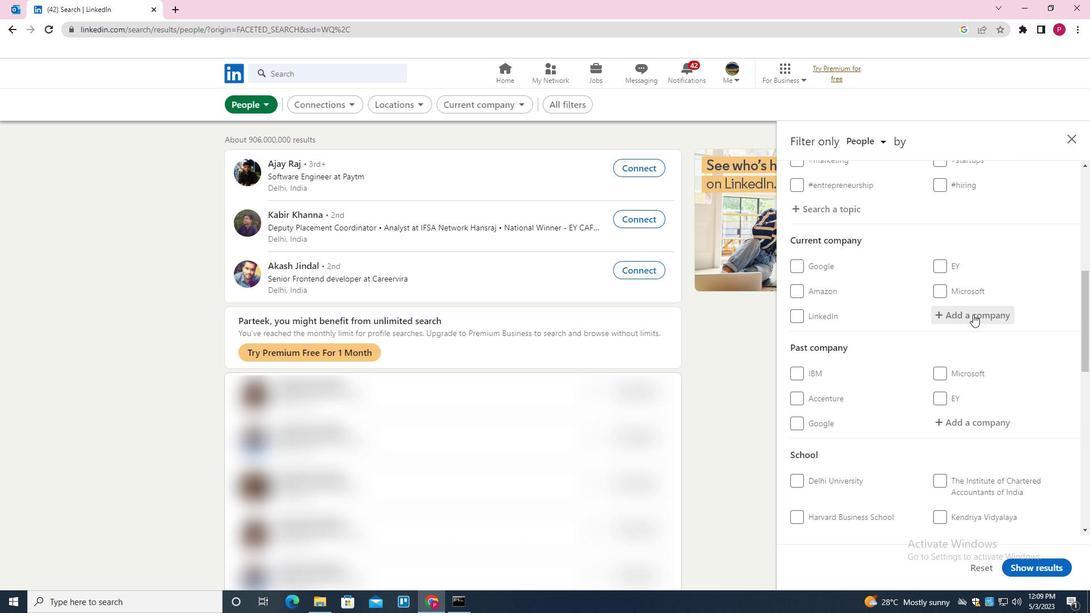 
Action: Key pressed <Key.shift>A<Key.shift>IQU<Key.down><Key.enter>
Screenshot: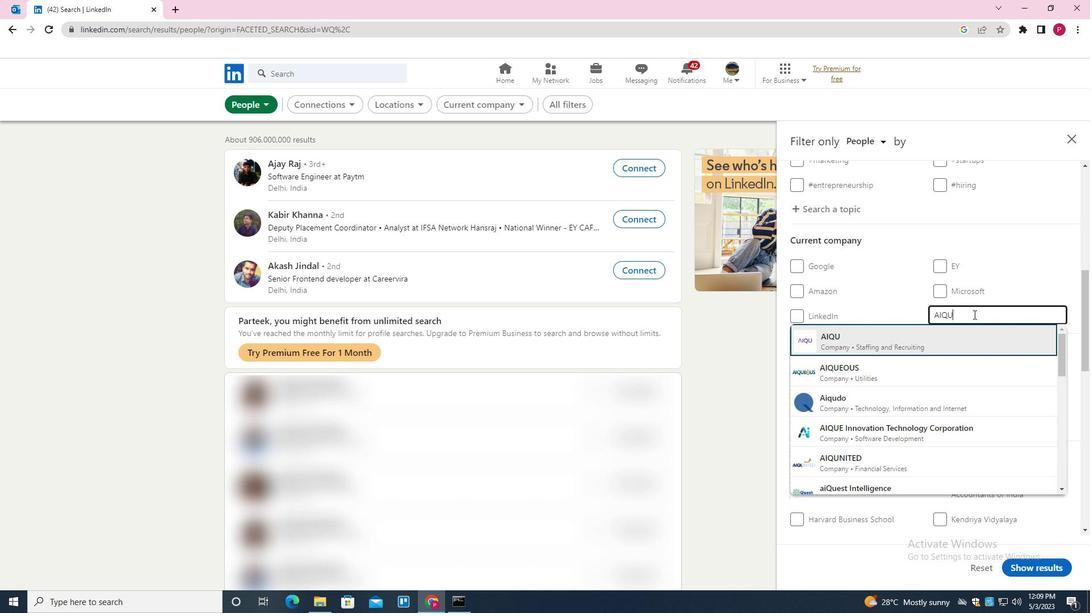 
Action: Mouse moved to (924, 322)
Screenshot: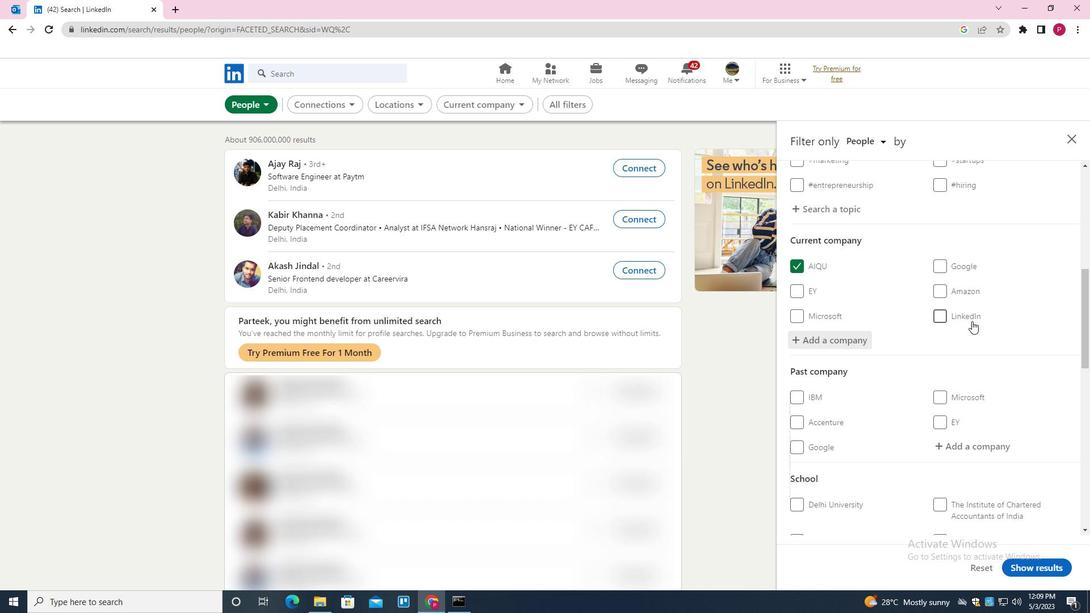 
Action: Mouse scrolled (924, 321) with delta (0, 0)
Screenshot: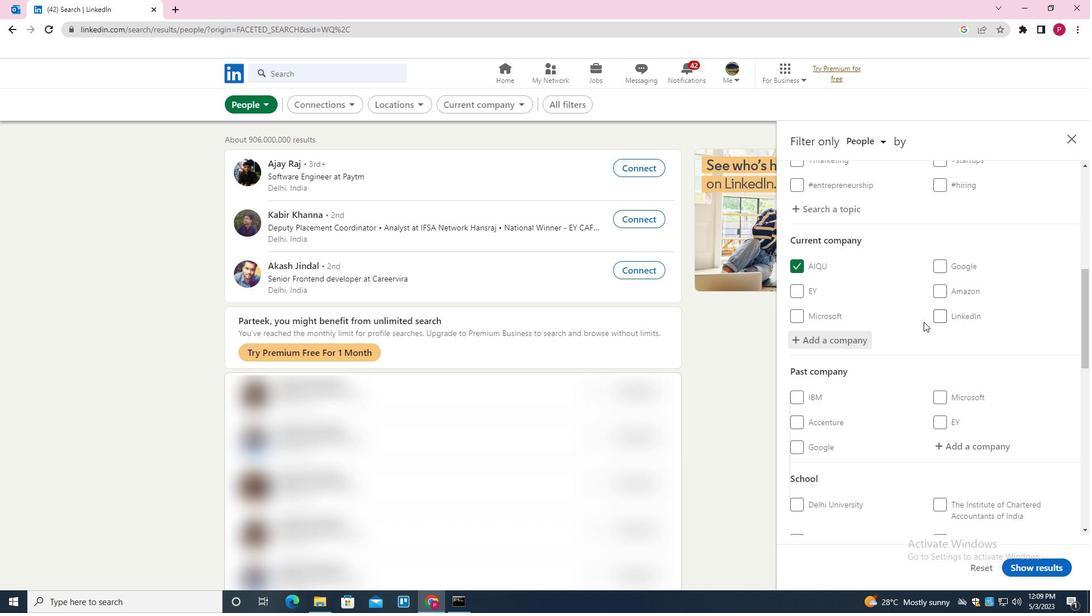 
Action: Mouse scrolled (924, 321) with delta (0, 0)
Screenshot: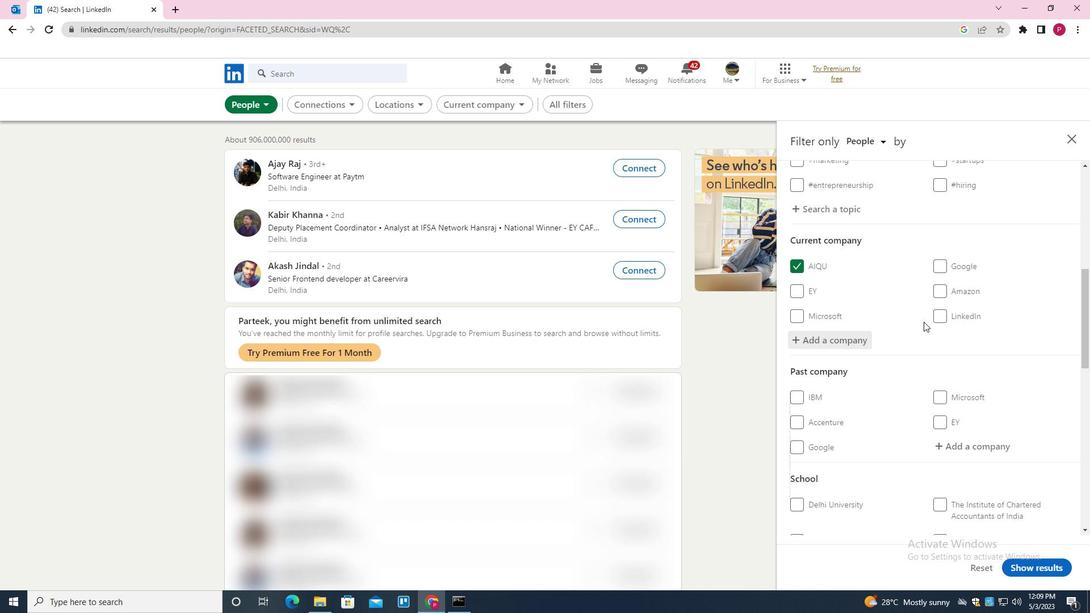 
Action: Mouse scrolled (924, 321) with delta (0, 0)
Screenshot: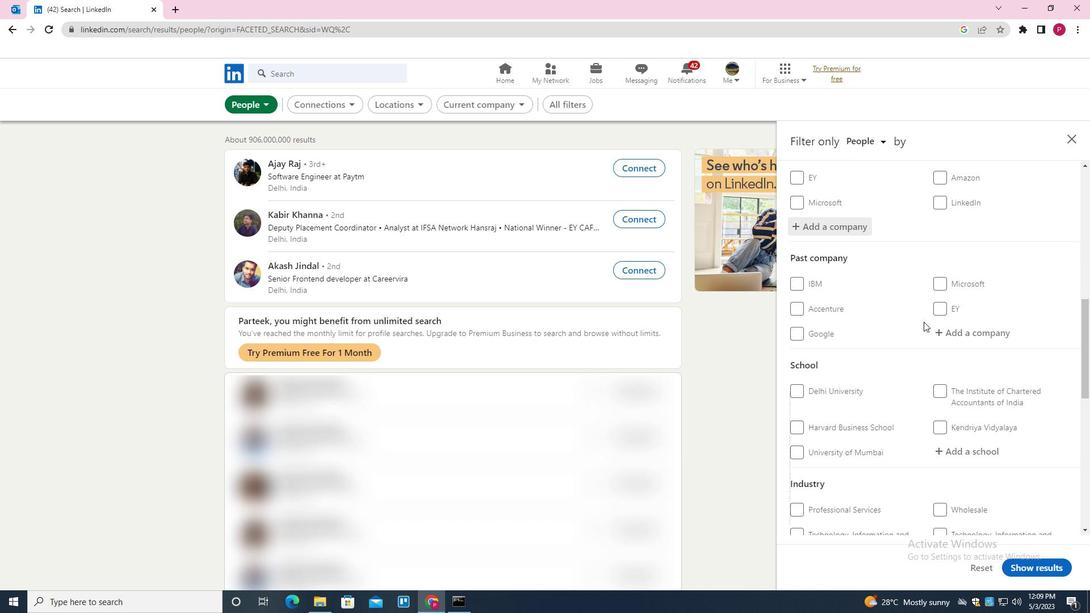 
Action: Mouse scrolled (924, 321) with delta (0, 0)
Screenshot: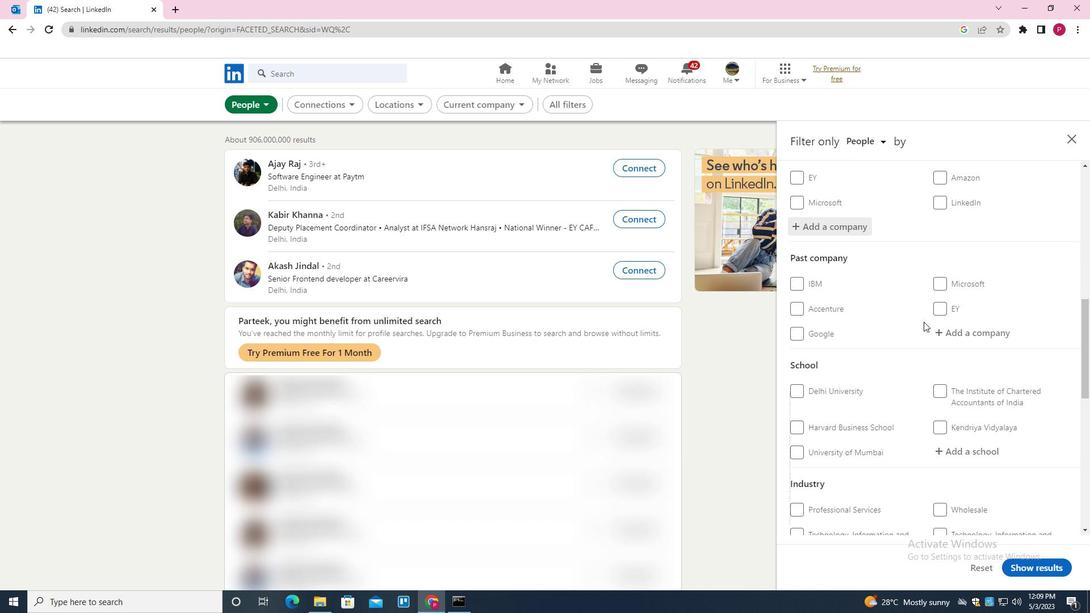 
Action: Mouse scrolled (924, 321) with delta (0, 0)
Screenshot: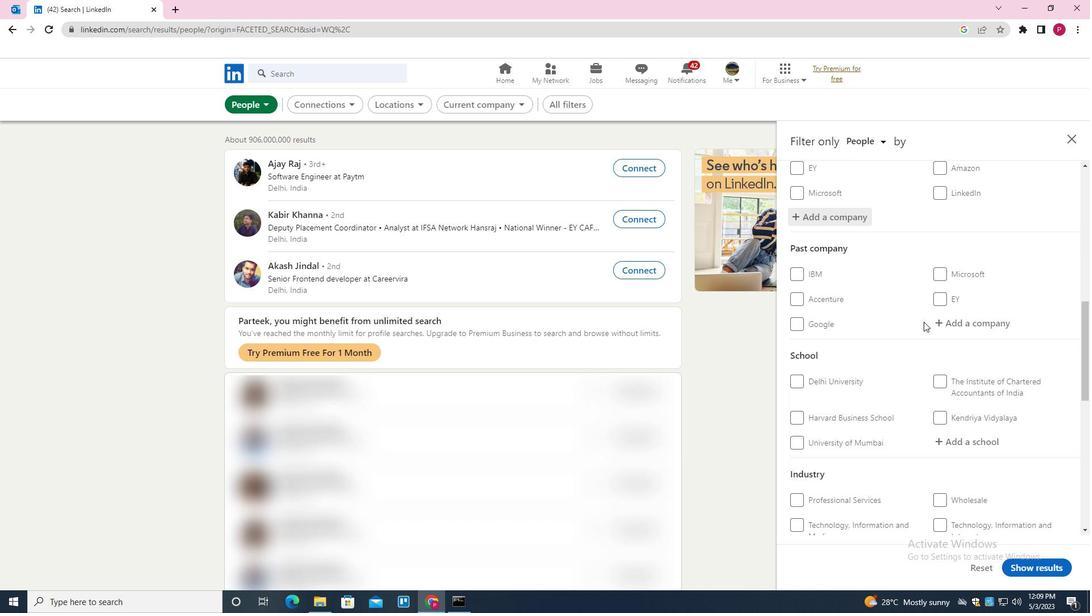 
Action: Mouse scrolled (924, 321) with delta (0, 0)
Screenshot: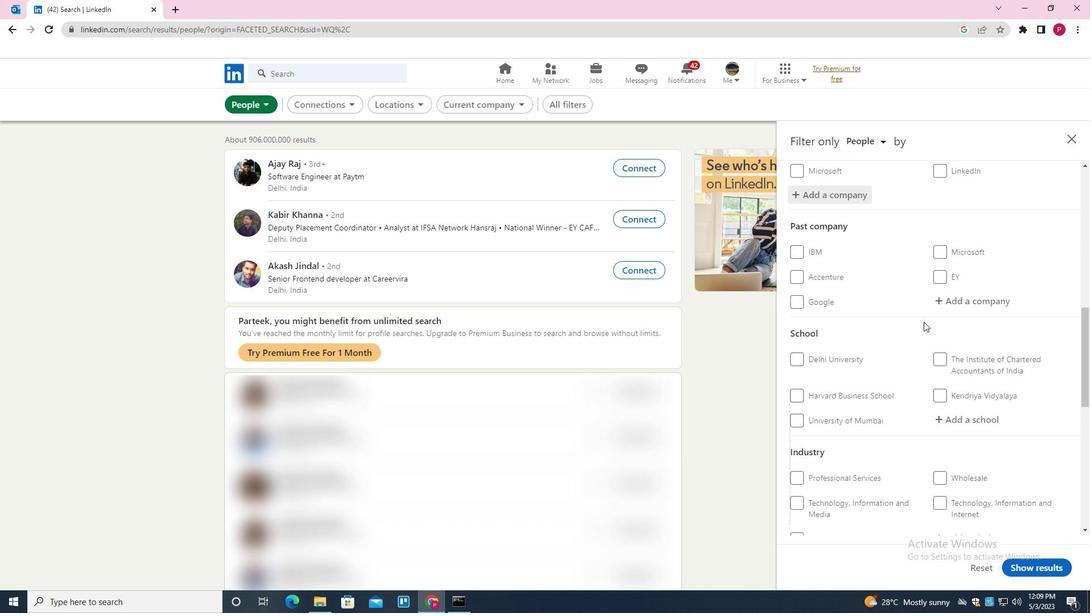 
Action: Mouse moved to (979, 224)
Screenshot: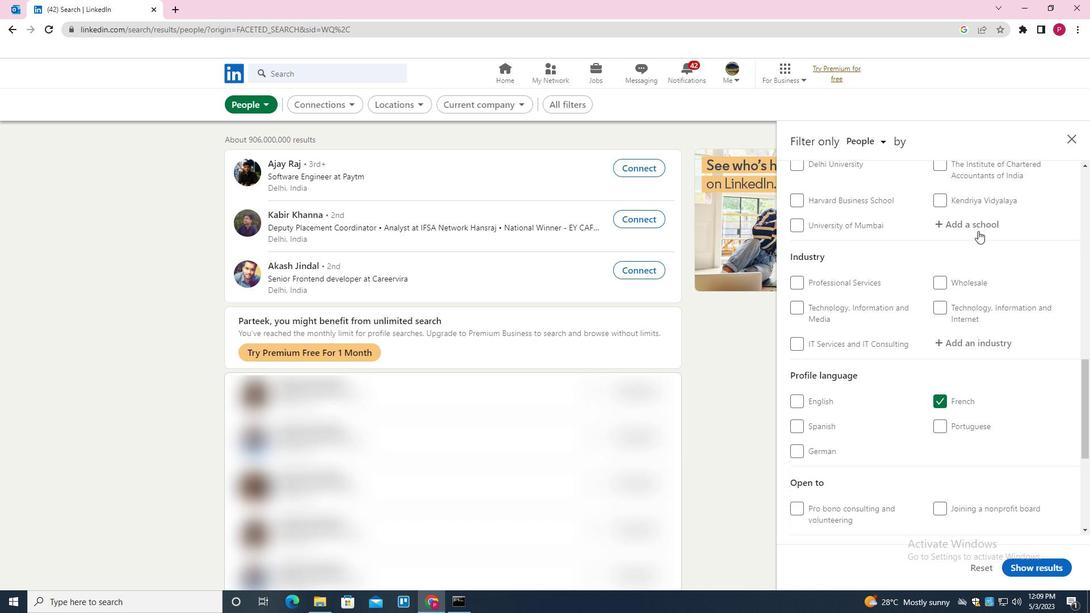 
Action: Mouse pressed left at (979, 224)
Screenshot: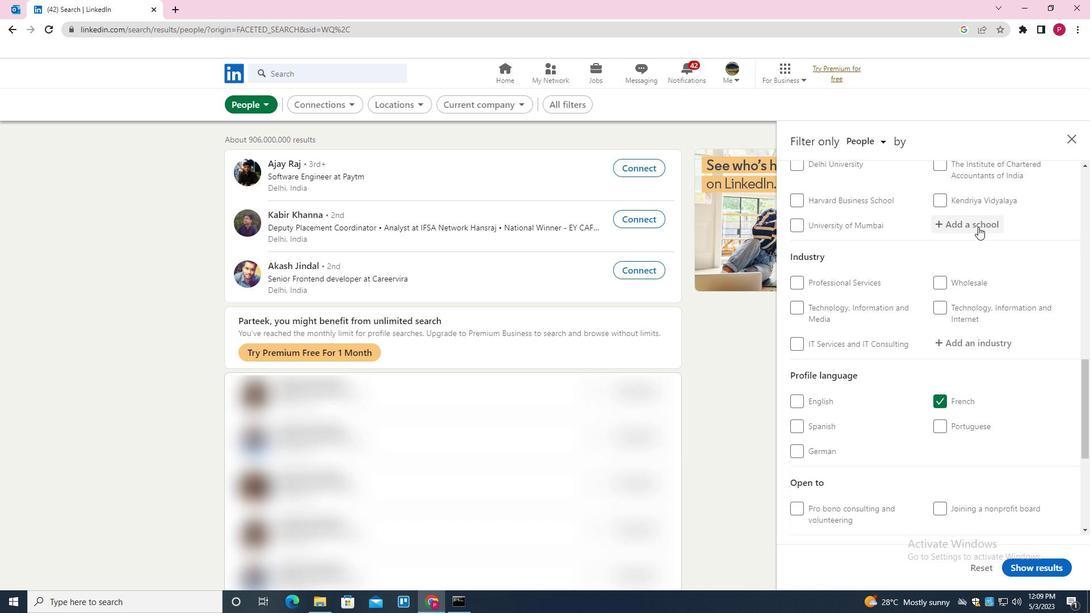 
Action: Mouse moved to (979, 224)
Screenshot: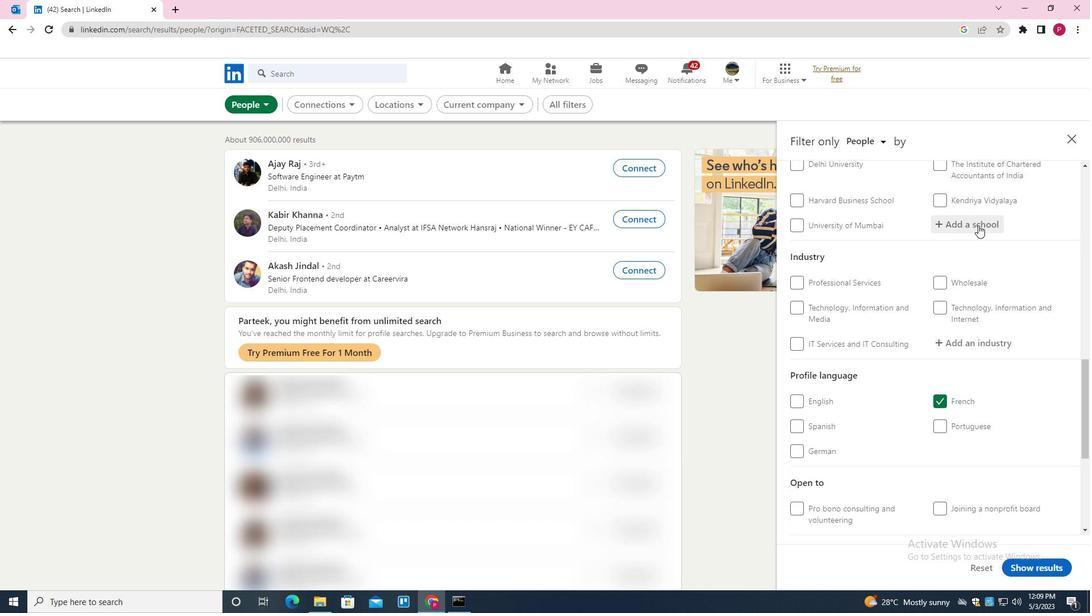 
Action: Key pressed <Key.shift><Key.shift><Key.shift><Key.shift><Key.shift><Key.shift><Key.shift><Key.shift><Key.shift><Key.shift><Key.shift><Key.shift><Key.shift><Key.shift><Key.shift>HEMWATI<Key.space><Key.shift><Key.shift><Key.shift><Key.shift><Key.shift><Key.shift><Key.shift><Key.shift><Key.shift><Key.shift><Key.shift><Key.shift><Key.shift><Key.shift><Key.shift><Key.shift><Key.shift><Key.shift><Key.shift>M<Key.backspace>NANDAN<Key.space><Key.shift><Key.shift><Key.shift><Key.shift><Key.shift><Key.shift><Key.shift><Key.shift><Key.shift><Key.shift><Key.shift><Key.shift><Key.shift><Key.shift><Key.shift><Key.shift><Key.shift>BAHUGUNA<Key.space><Key.down><Key.enter>
Screenshot: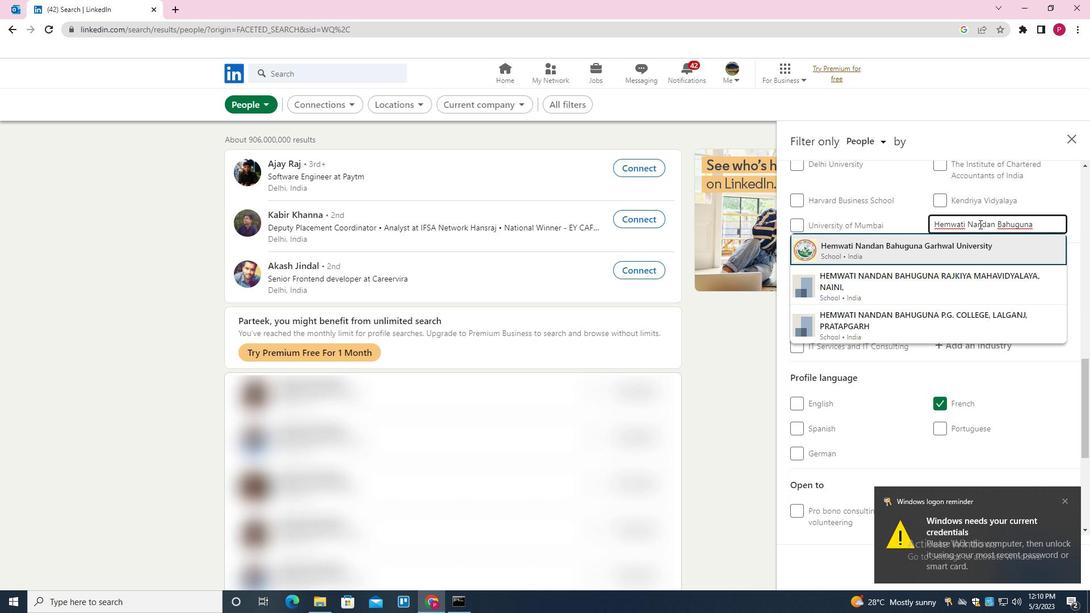 
Action: Mouse moved to (945, 291)
Screenshot: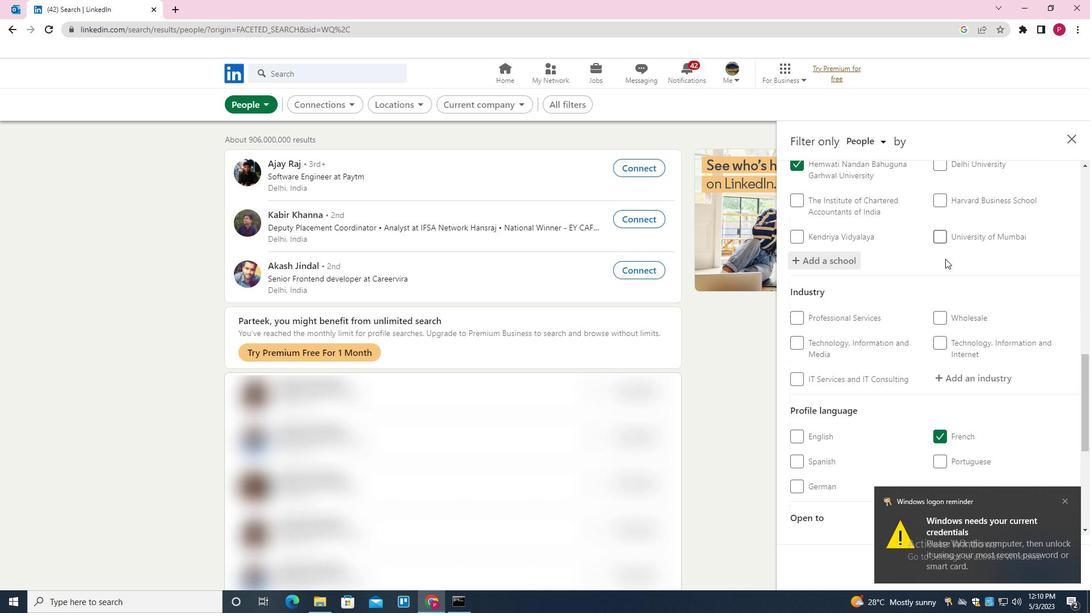 
Action: Mouse scrolled (945, 291) with delta (0, 0)
Screenshot: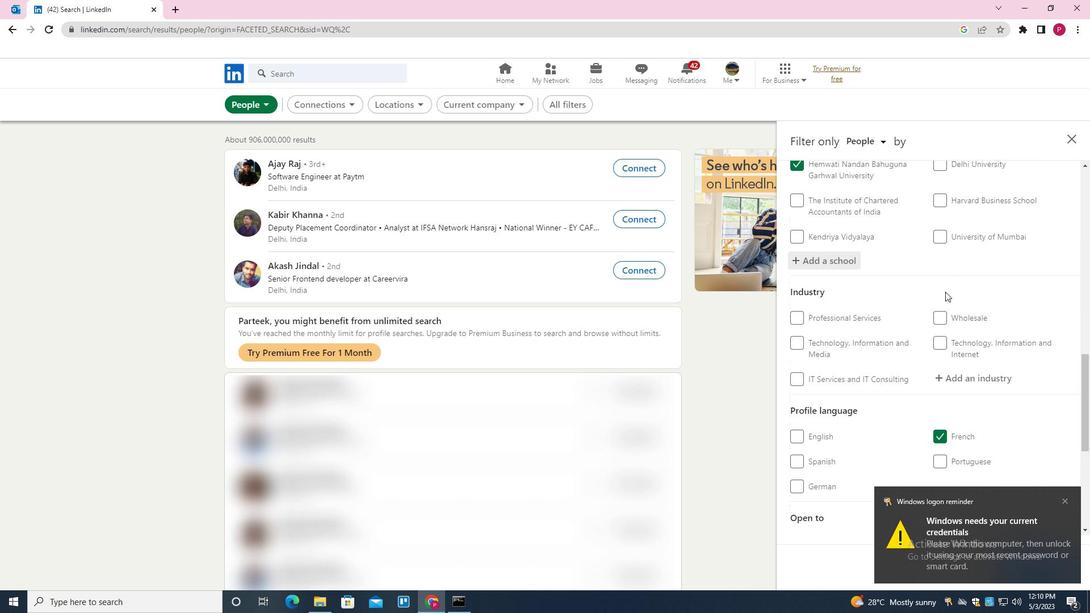 
Action: Mouse scrolled (945, 291) with delta (0, 0)
Screenshot: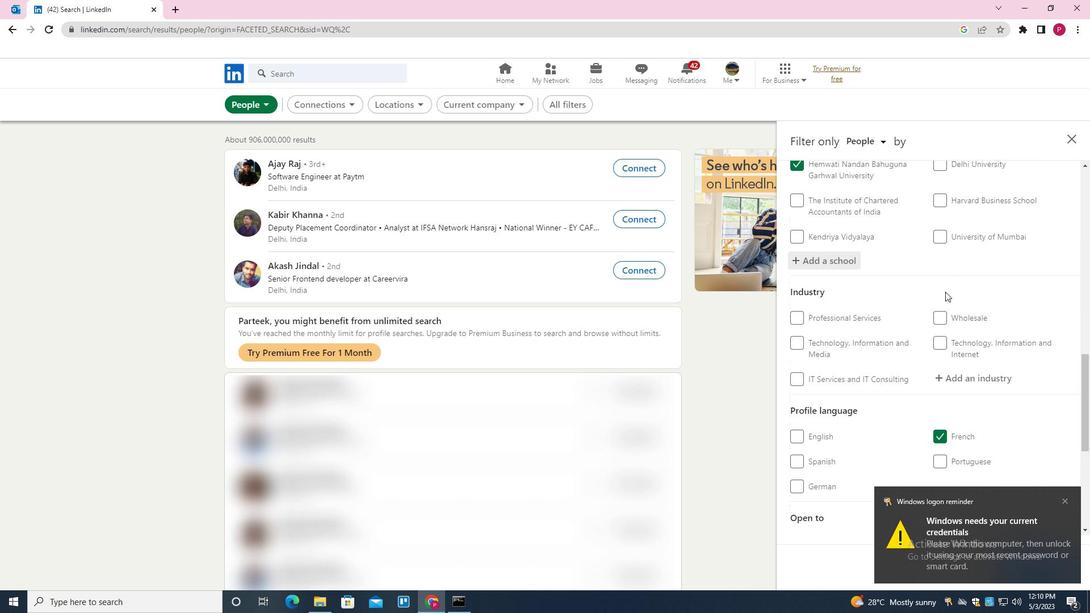 
Action: Mouse moved to (963, 266)
Screenshot: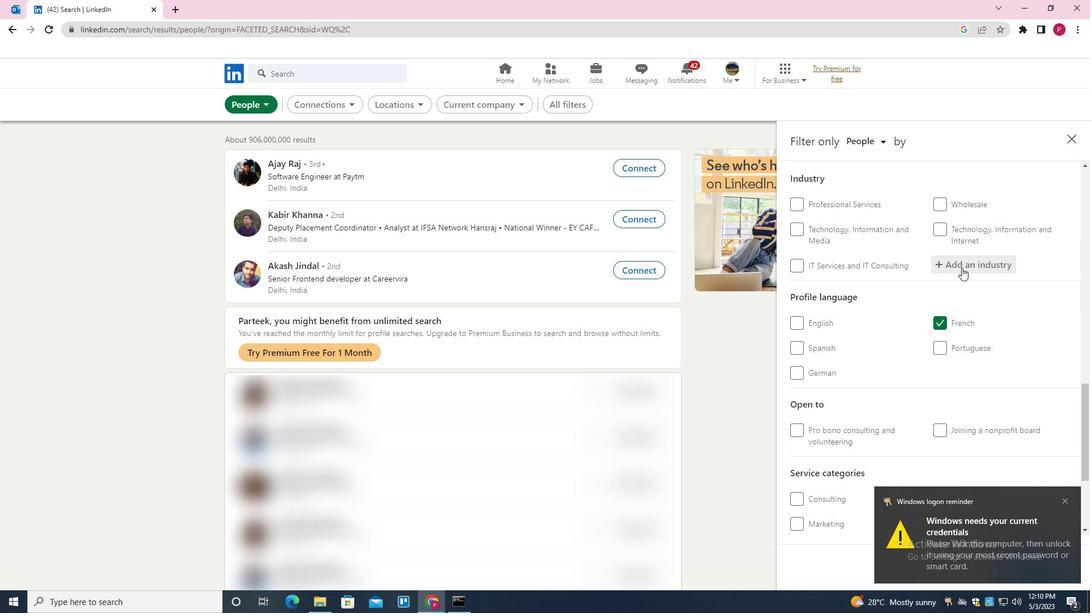 
Action: Mouse pressed left at (963, 266)
Screenshot: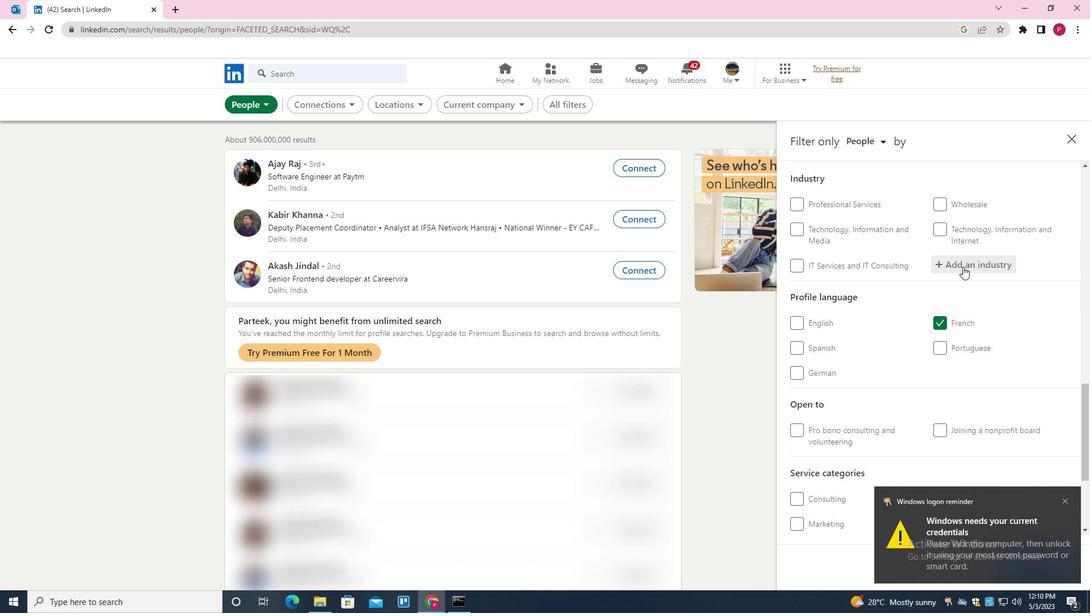 
Action: Mouse moved to (1063, 502)
Screenshot: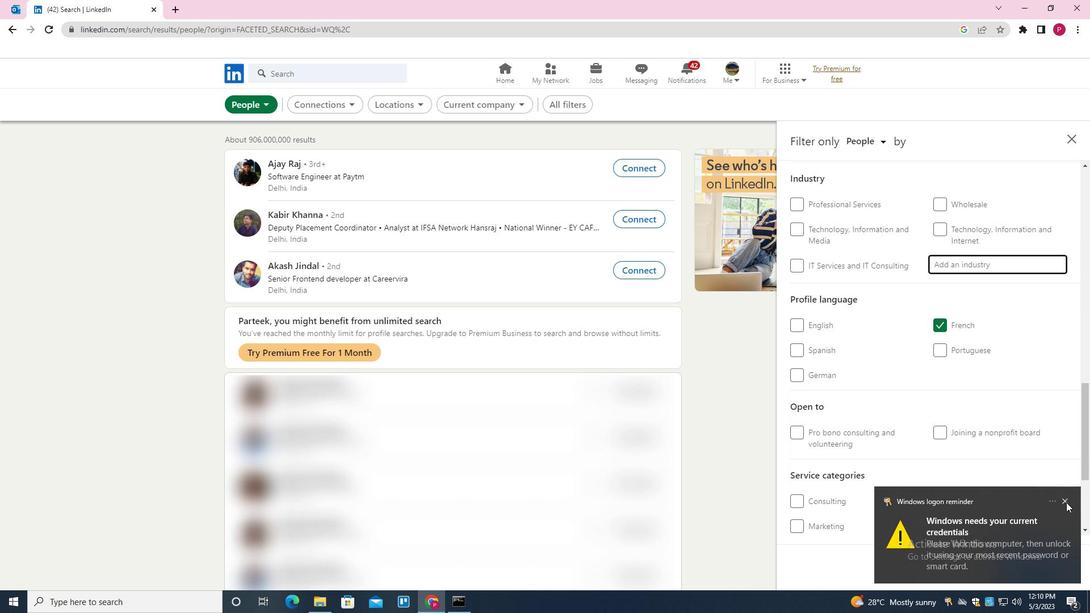 
Action: Mouse pressed left at (1063, 502)
Screenshot: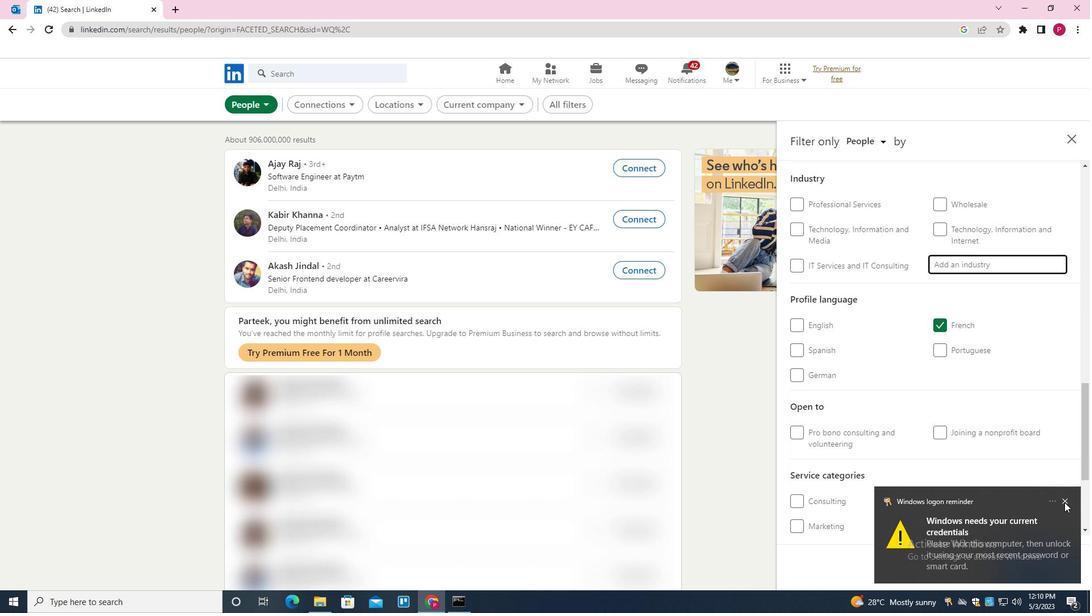 
Action: Mouse moved to (1015, 414)
Screenshot: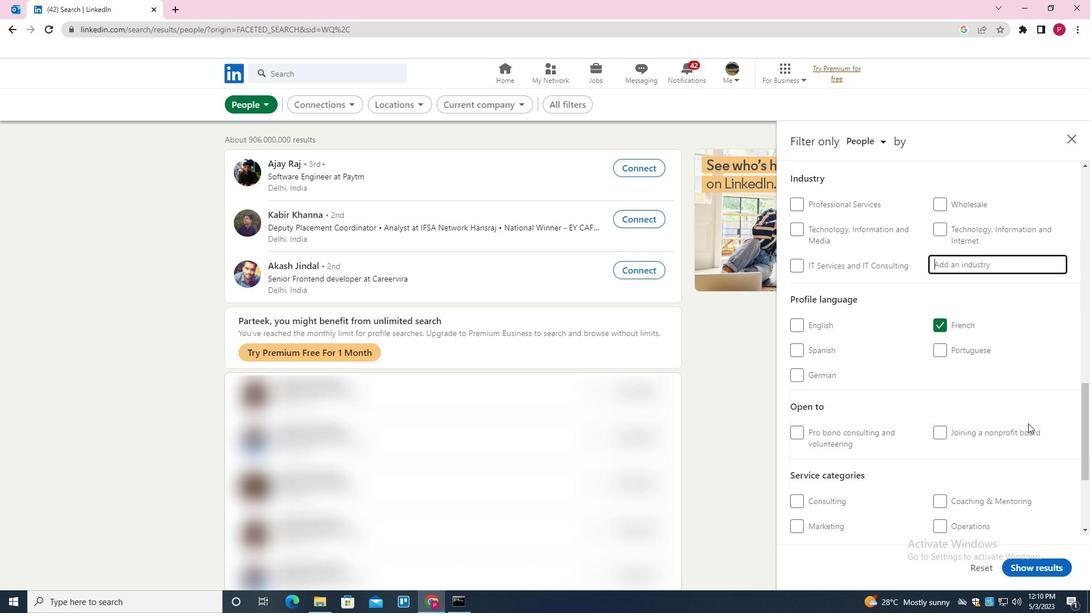 
Action: Key pressed <Key.shift>COMMUNITY<Key.space><Key.shift>DEVELOPMENT<Key.space>AND<Key.space><Key.shift><Key.shift>URBAN<Key.space><Key.shift>PLANNING<Key.down><Key.enter>
Screenshot: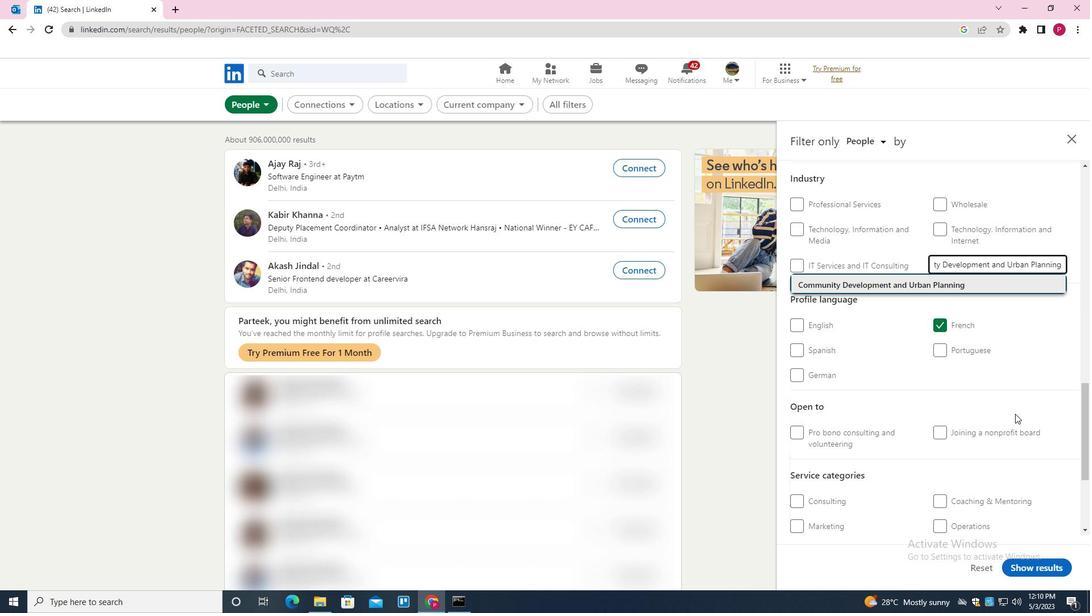 
Action: Mouse moved to (897, 386)
Screenshot: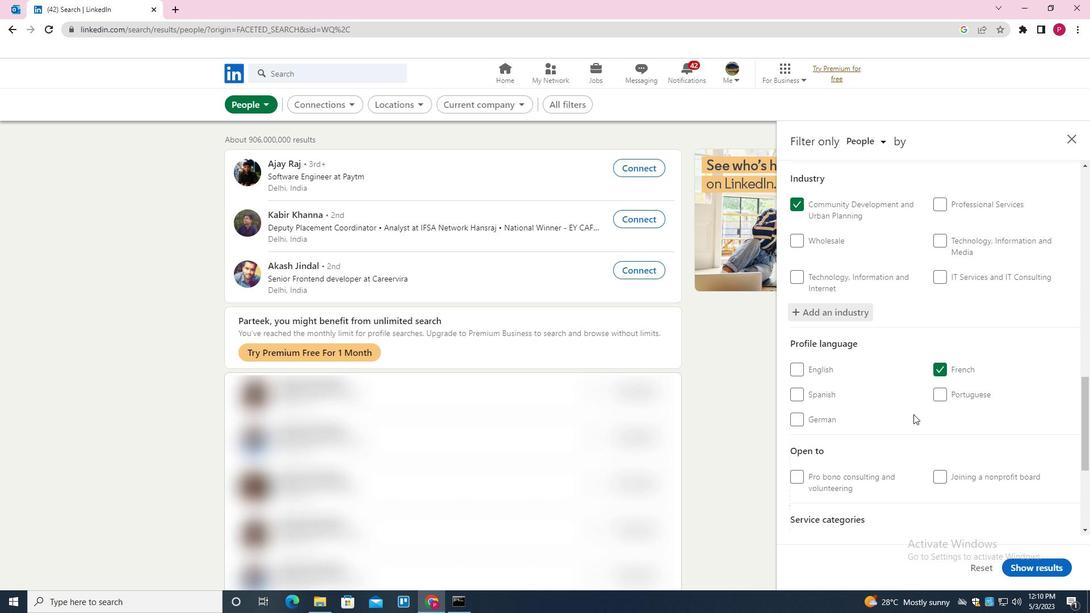 
Action: Mouse scrolled (897, 385) with delta (0, 0)
Screenshot: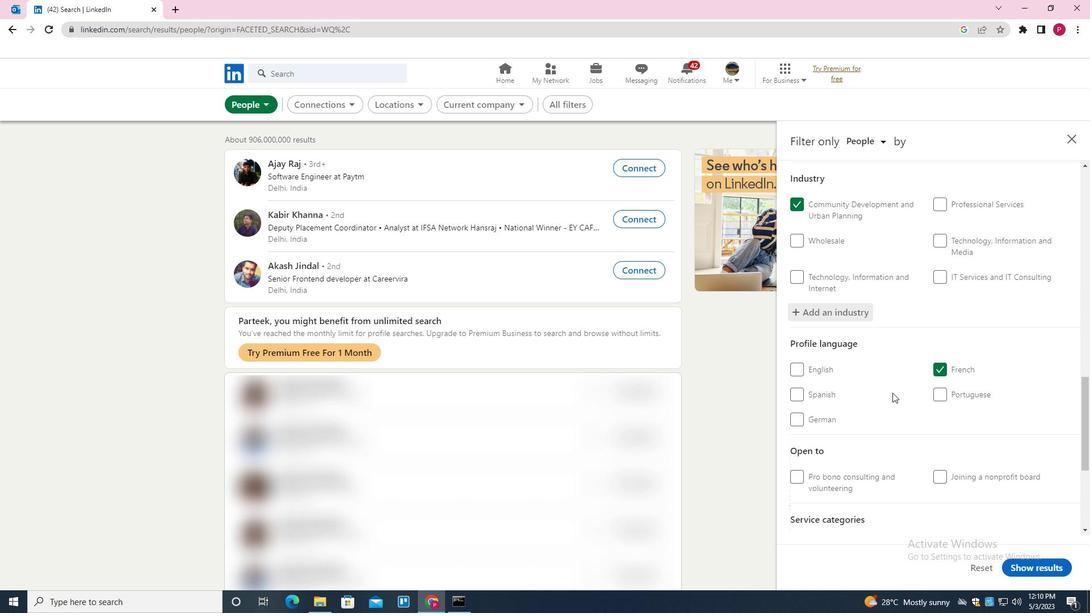 
Action: Mouse scrolled (897, 385) with delta (0, 0)
Screenshot: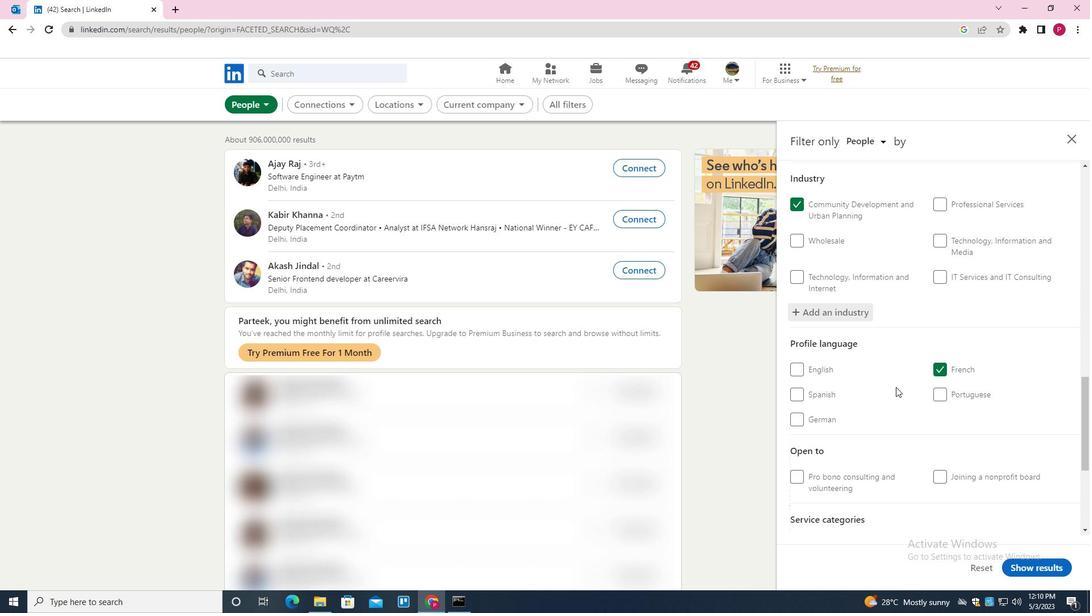 
Action: Mouse scrolled (897, 385) with delta (0, 0)
Screenshot: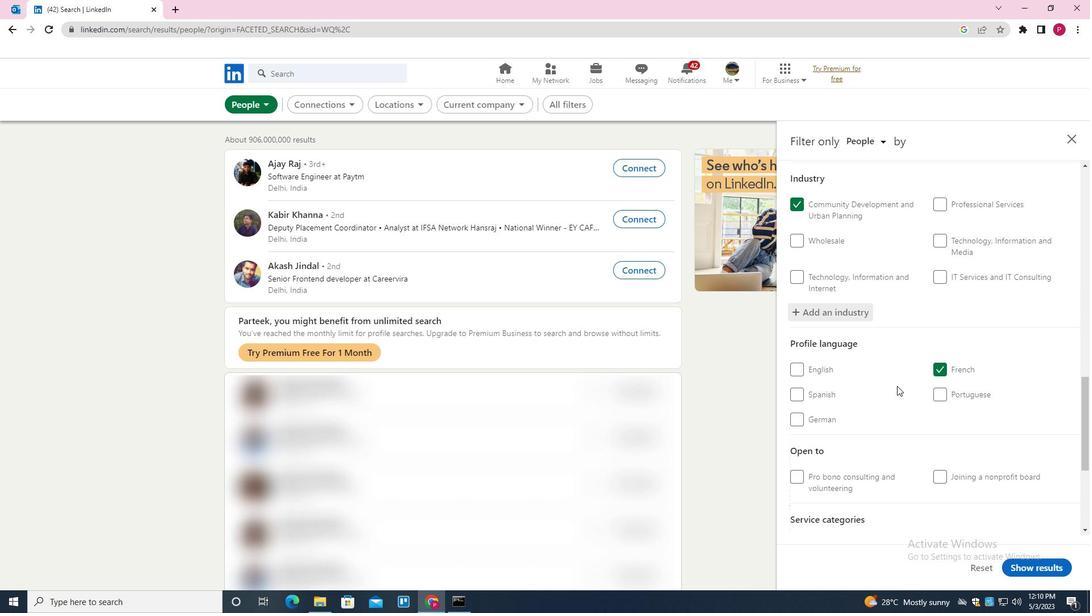 
Action: Mouse scrolled (897, 385) with delta (0, 0)
Screenshot: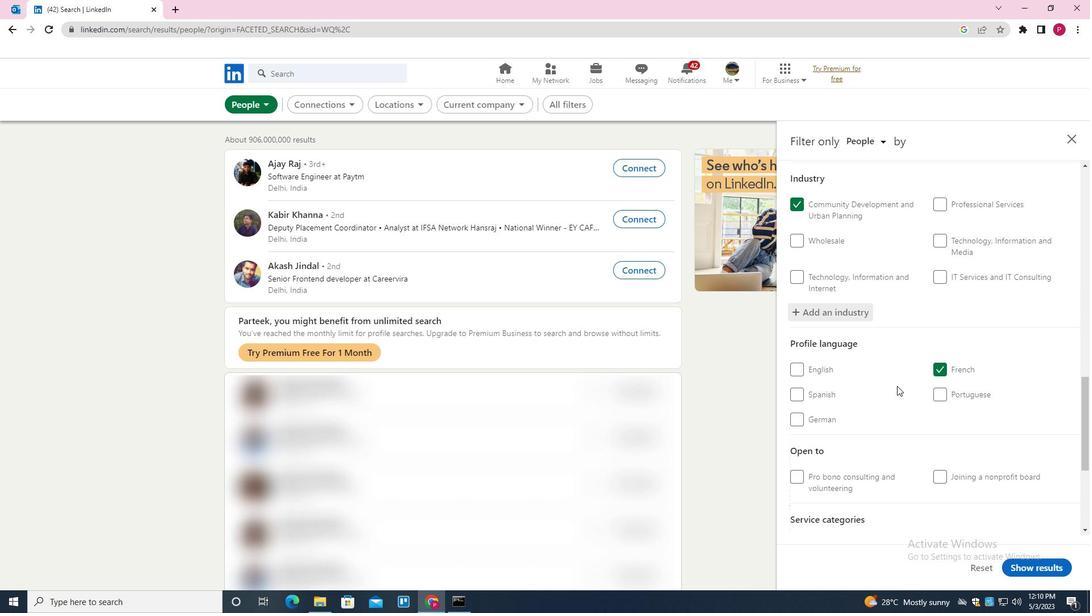 
Action: Mouse moved to (969, 373)
Screenshot: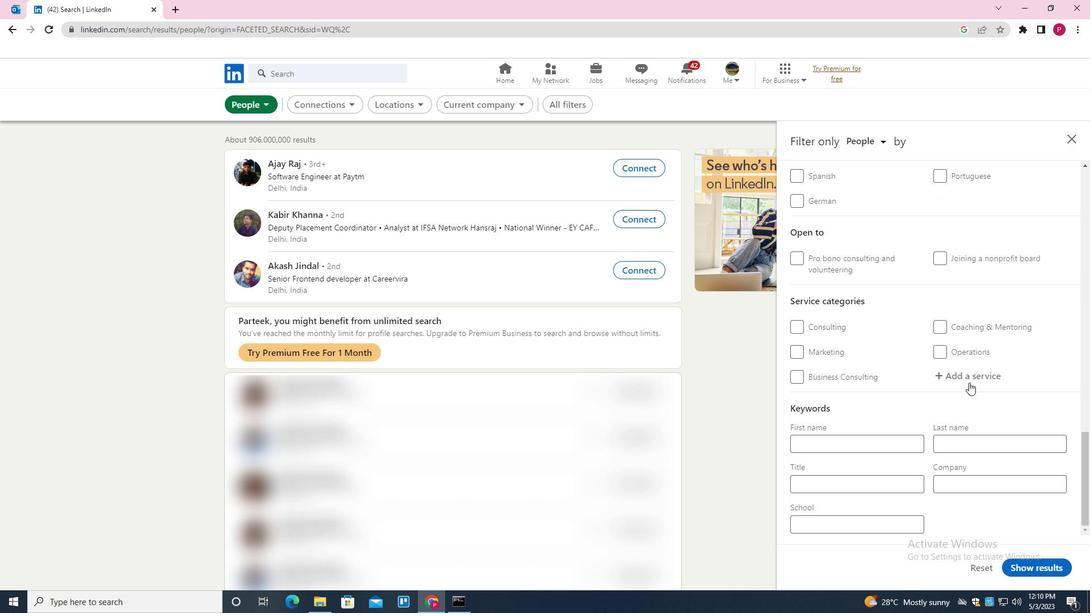 
Action: Mouse pressed left at (969, 373)
Screenshot: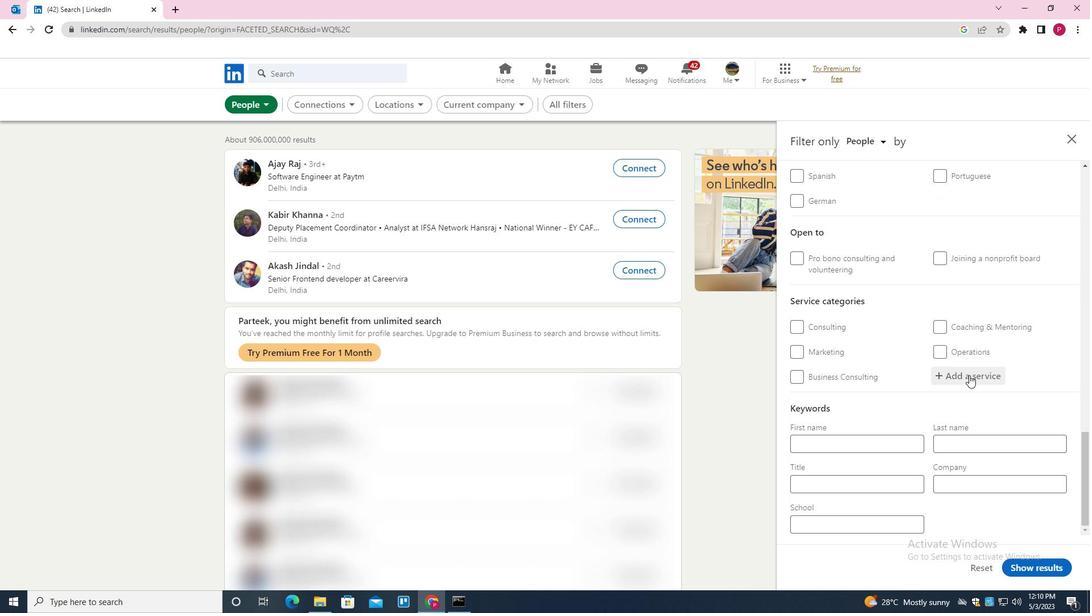
Action: Mouse moved to (967, 373)
Screenshot: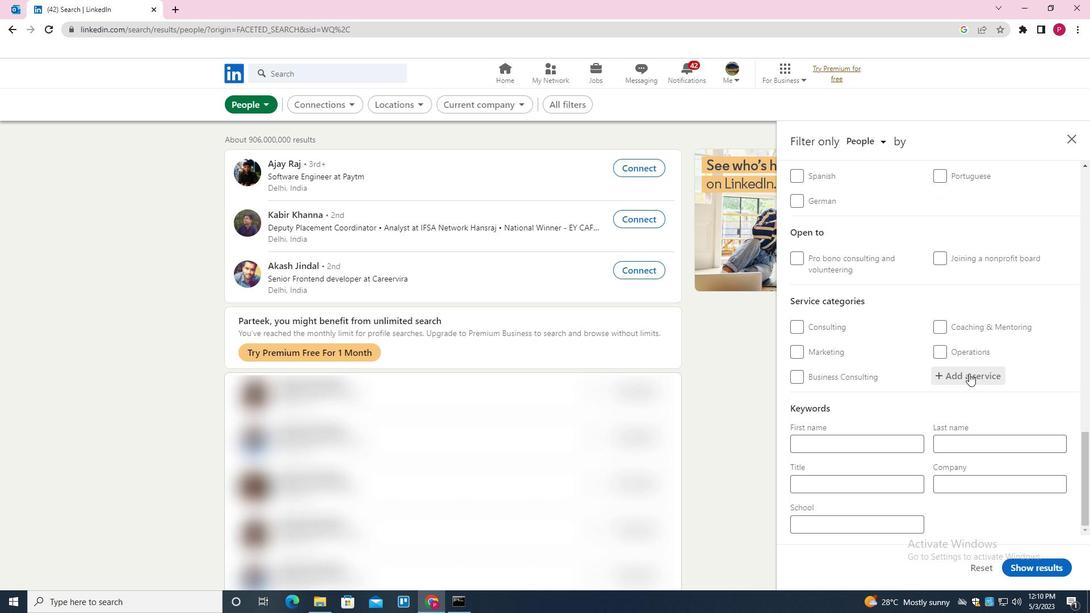 
Action: Key pressed <Key.shift>TEAM<Key.space><Key.shift>BUILDING<Key.down><Key.enter>
Screenshot: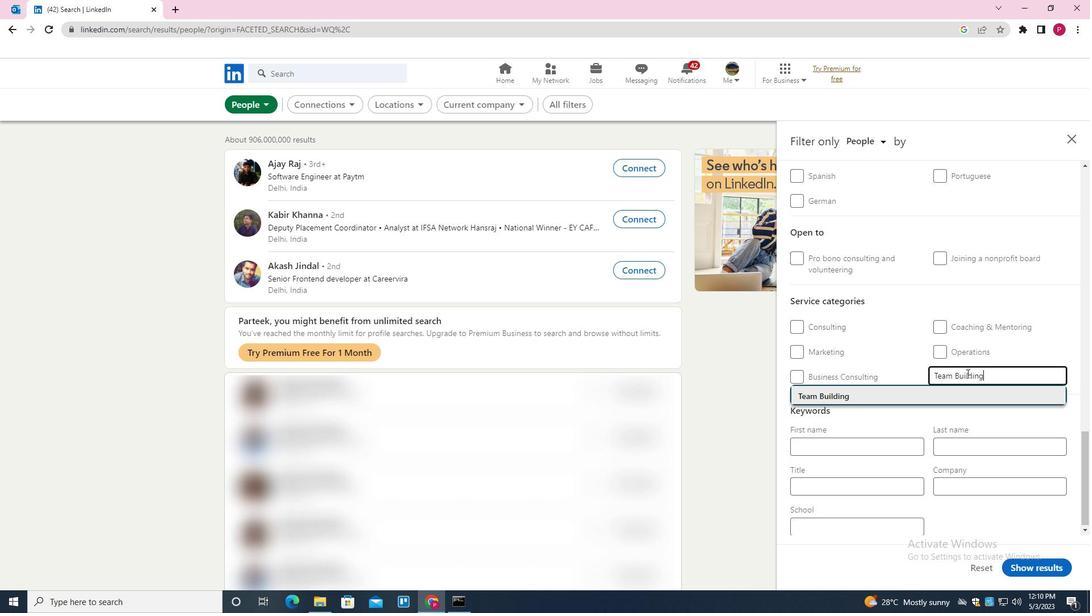 
Action: Mouse moved to (883, 365)
Screenshot: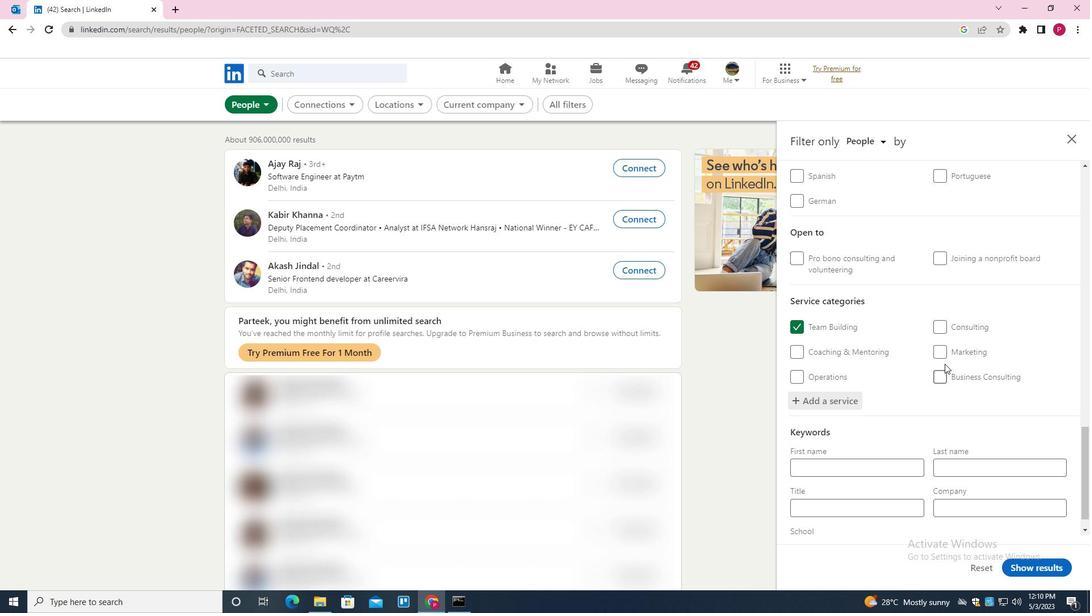 
Action: Mouse scrolled (883, 365) with delta (0, 0)
Screenshot: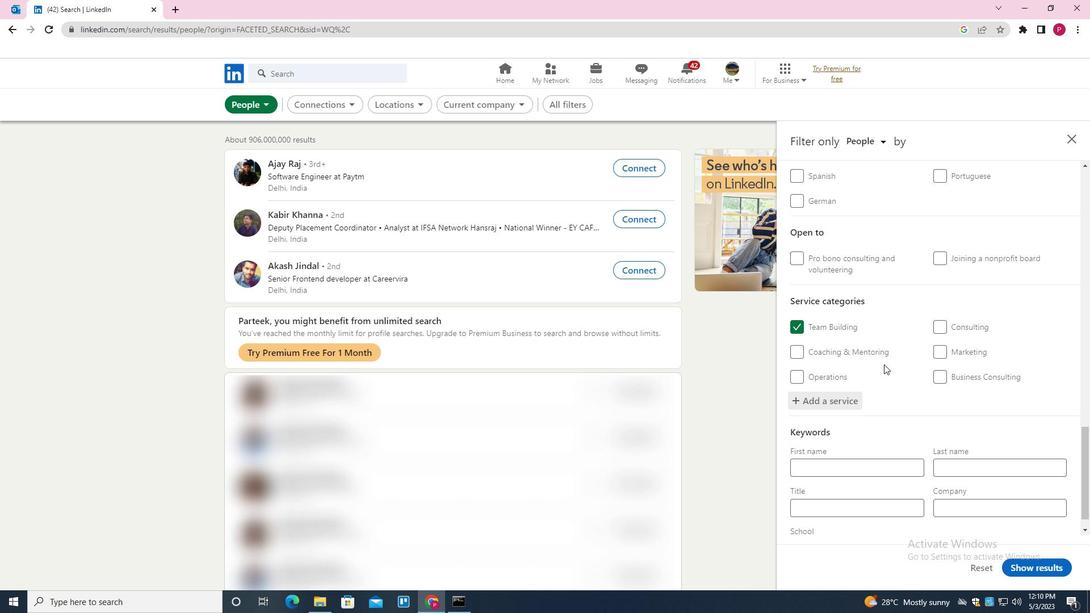 
Action: Mouse scrolled (883, 365) with delta (0, 0)
Screenshot: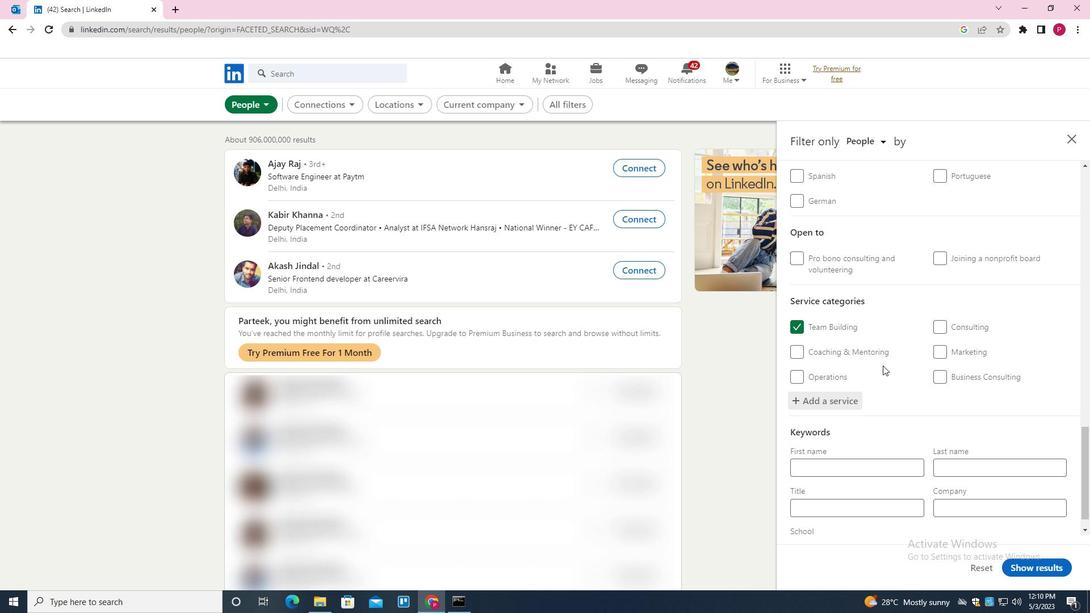 
Action: Mouse moved to (883, 371)
Screenshot: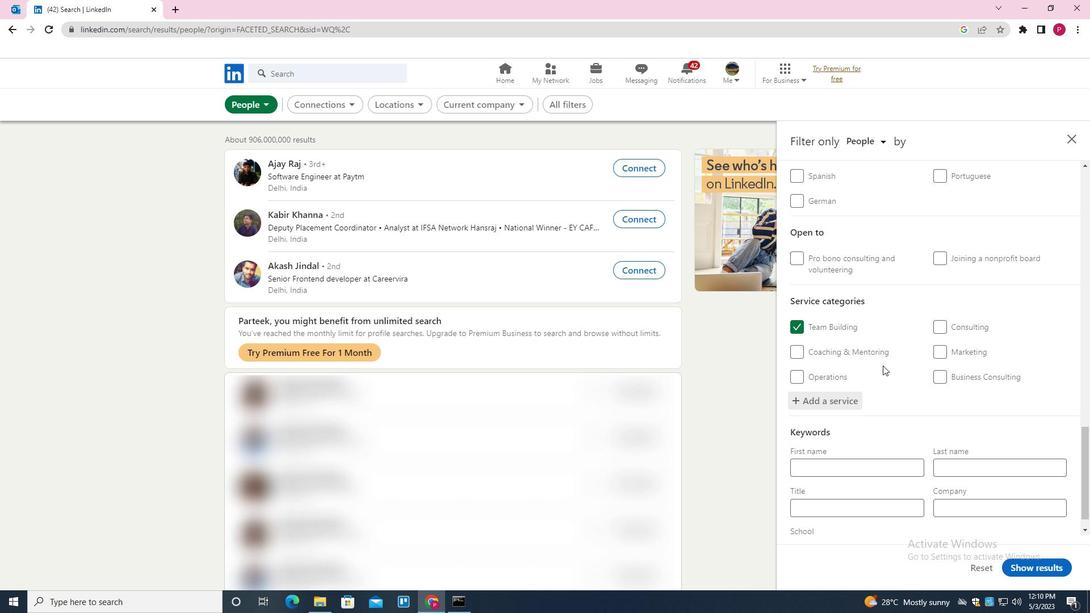 
Action: Mouse scrolled (883, 370) with delta (0, 0)
Screenshot: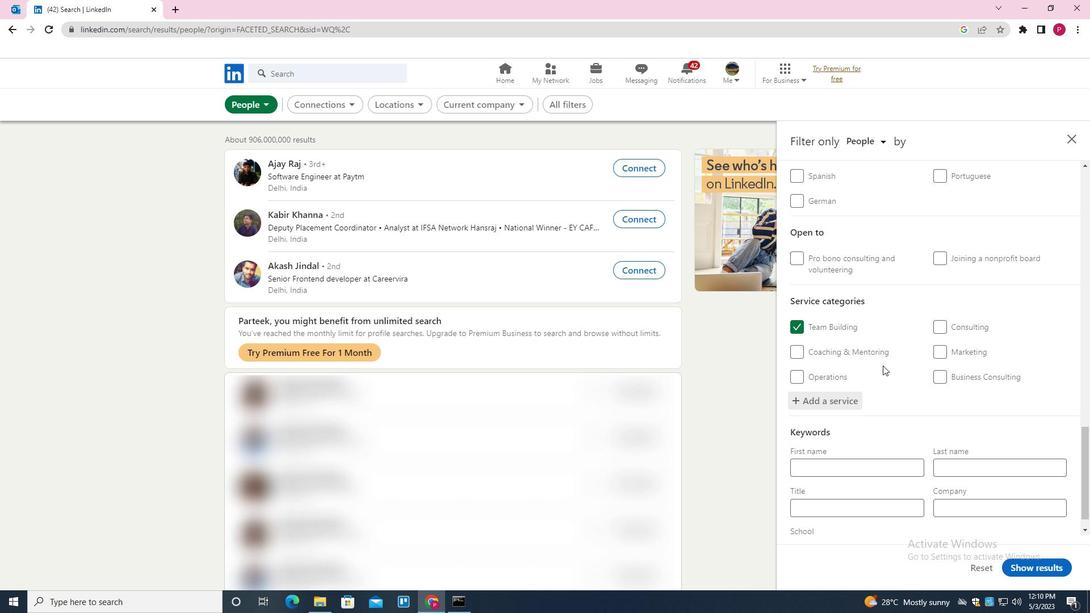 
Action: Mouse moved to (853, 490)
Screenshot: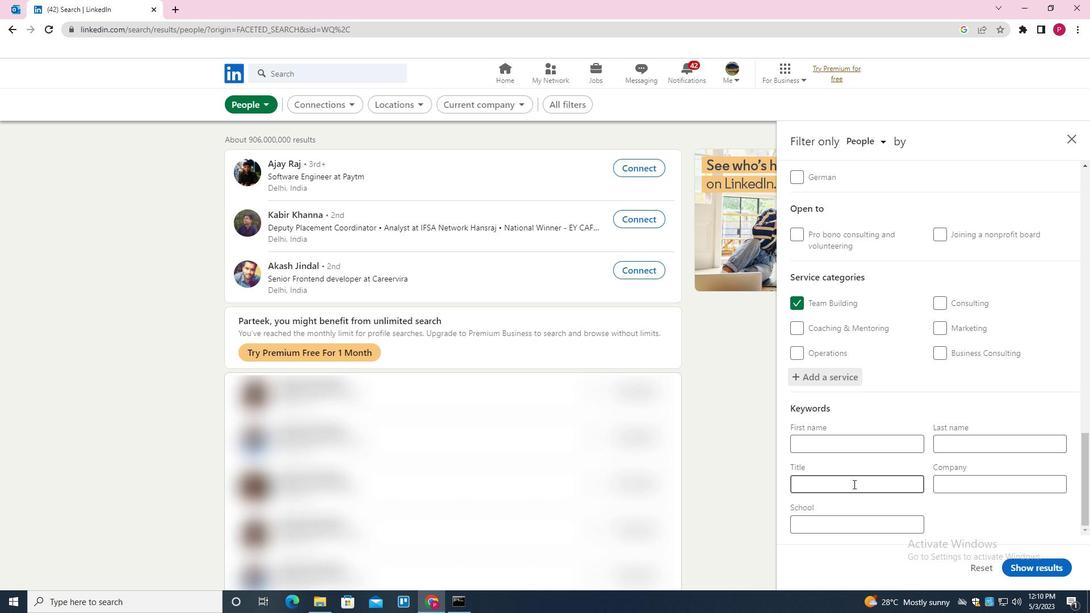 
Action: Mouse pressed left at (853, 490)
Screenshot: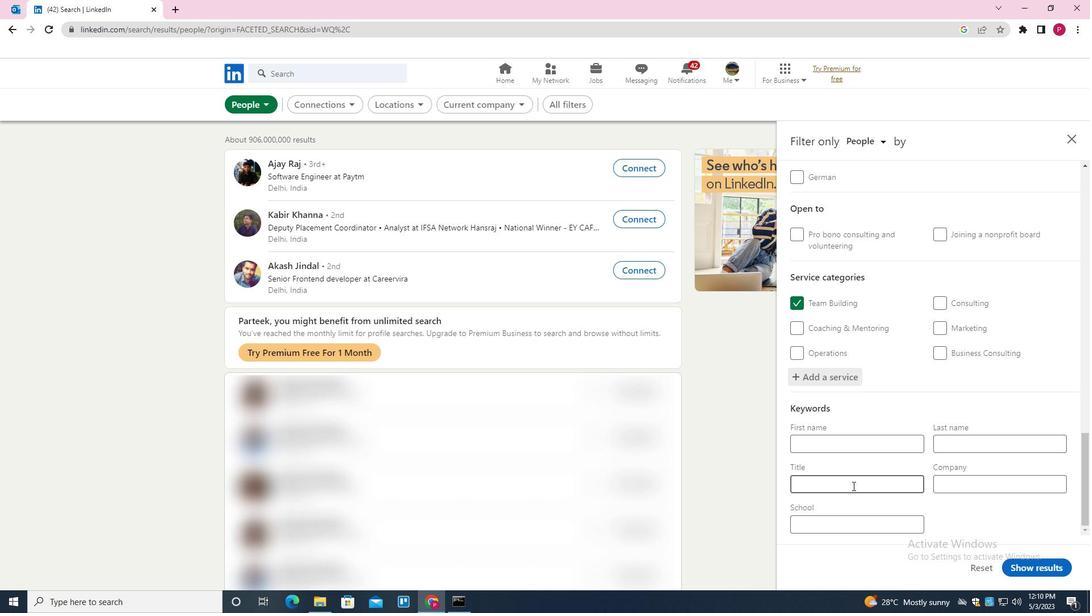 
Action: Key pressed <Key.shift><Key.shift>COUNSELOR
Screenshot: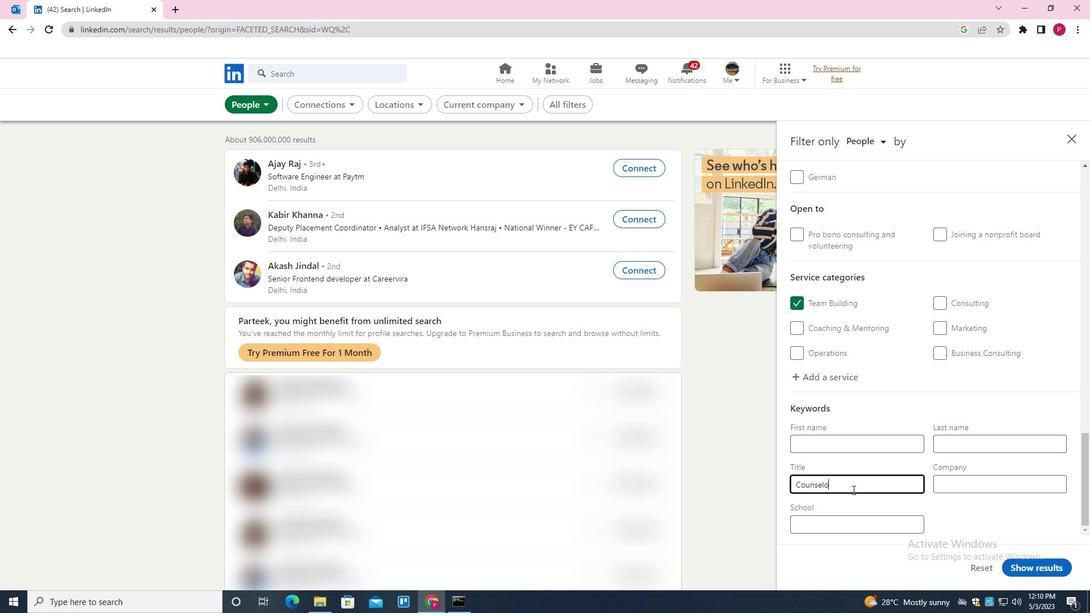 
Action: Mouse moved to (1046, 570)
Screenshot: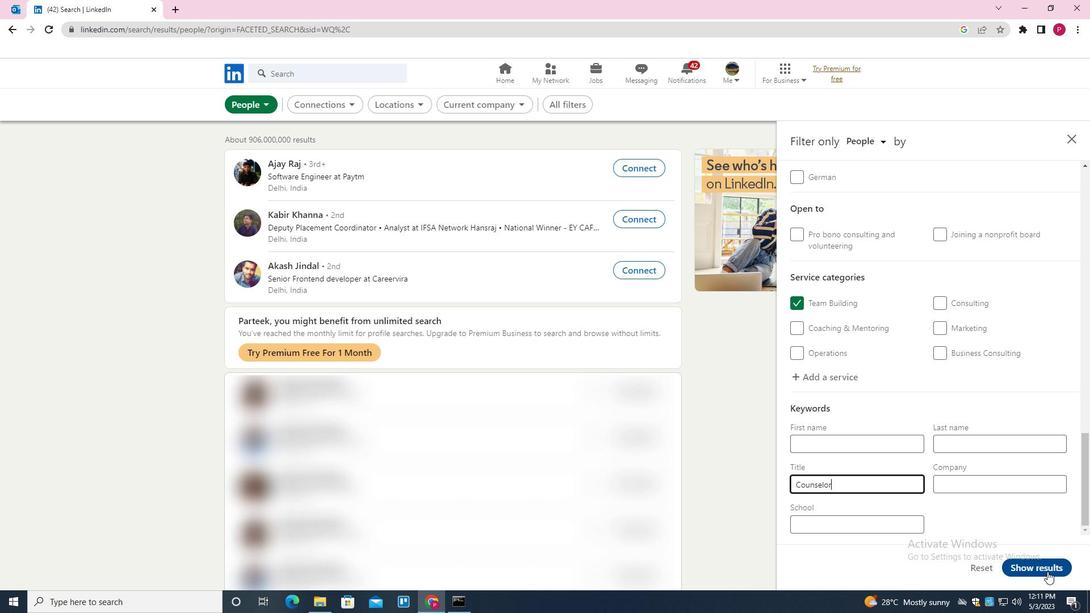 
Action: Mouse pressed left at (1046, 570)
Screenshot: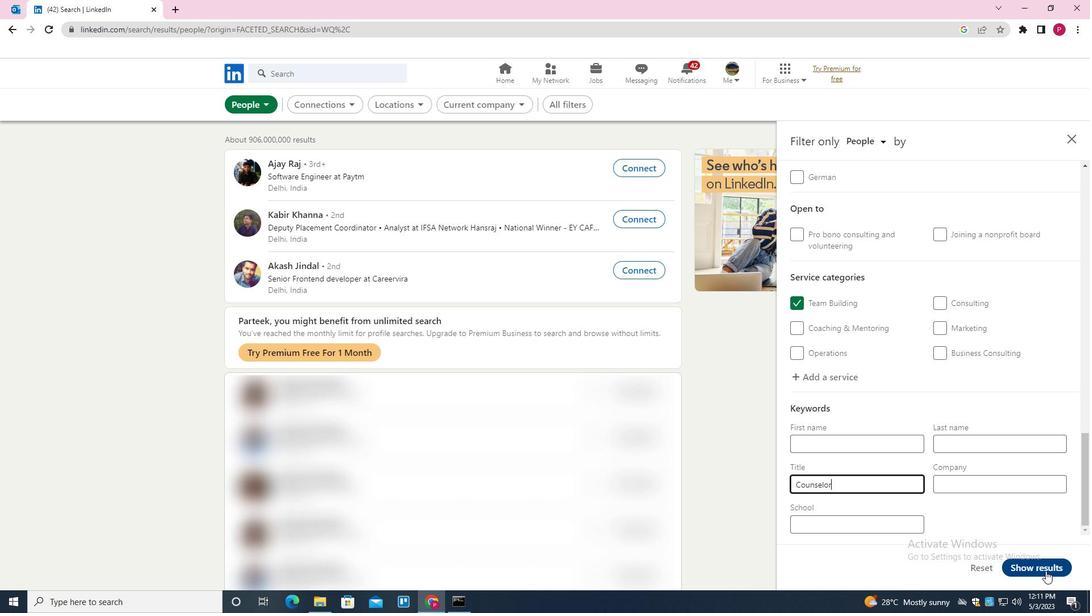 
Action: Mouse moved to (623, 327)
Screenshot: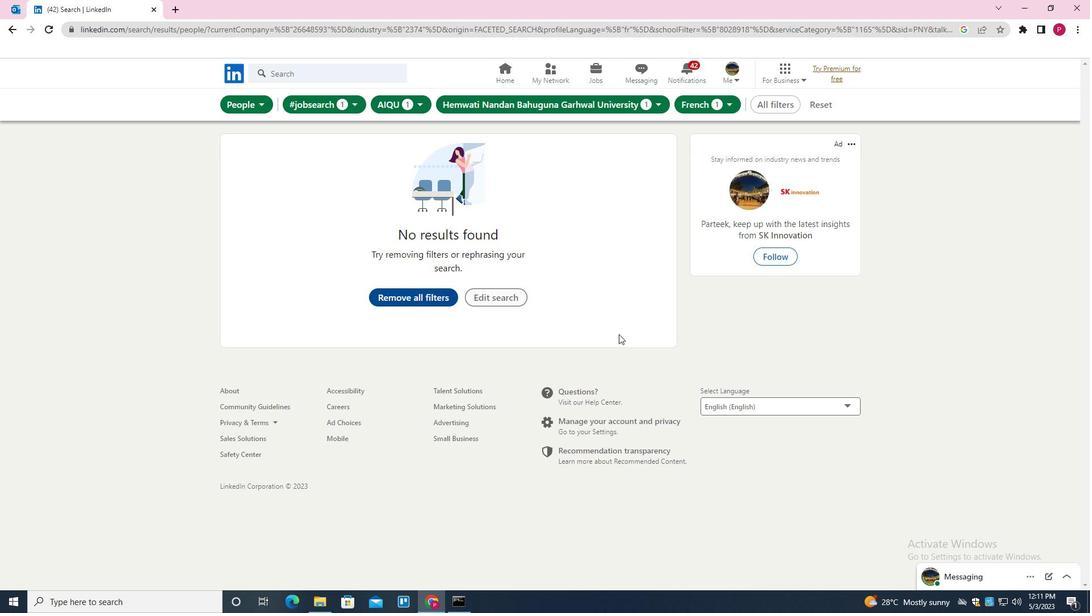 
